 Task: Look for space in Southglenn, United States from 10th July, 2023 to 15th July, 2023 for 7 adults in price range Rs.10000 to Rs.15000. Place can be entire place or shared room with 4 bedrooms having 7 beds and 4 bathrooms. Property type can be house, flat, guest house. Amenities needed are: wifi, TV, free parkinig on premises, gym, breakfast. Booking option can be shelf check-in. Required host language is English.
Action: Mouse moved to (396, 104)
Screenshot: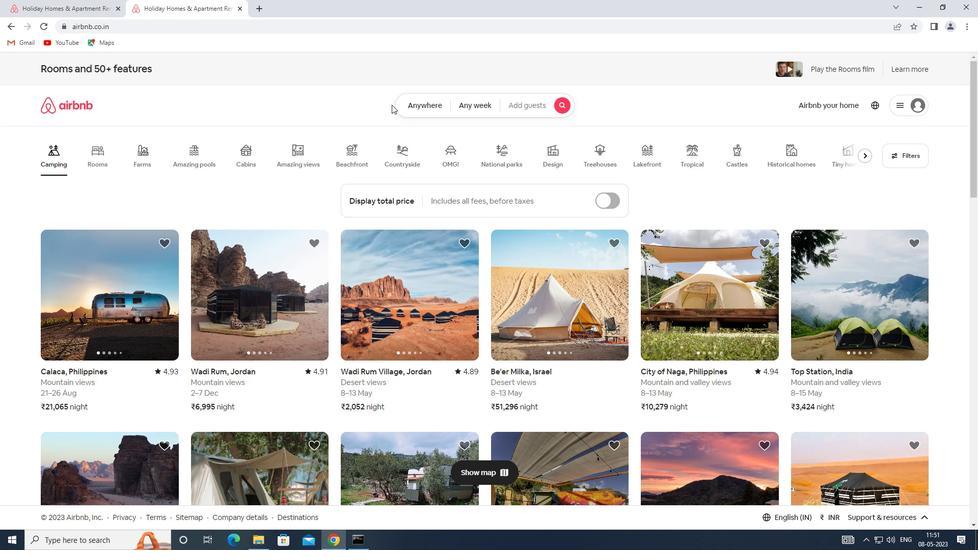 
Action: Mouse pressed left at (396, 104)
Screenshot: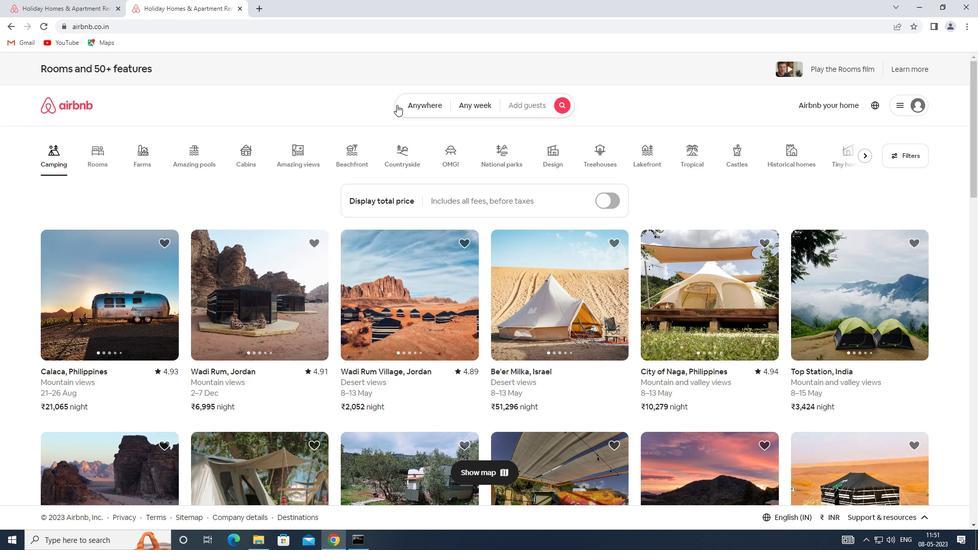 
Action: Mouse moved to (340, 141)
Screenshot: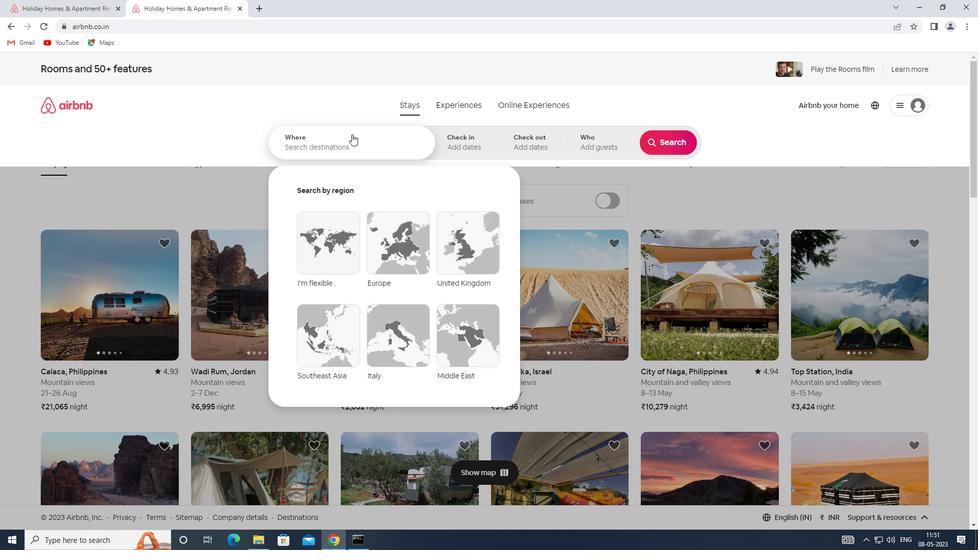 
Action: Mouse pressed left at (340, 141)
Screenshot: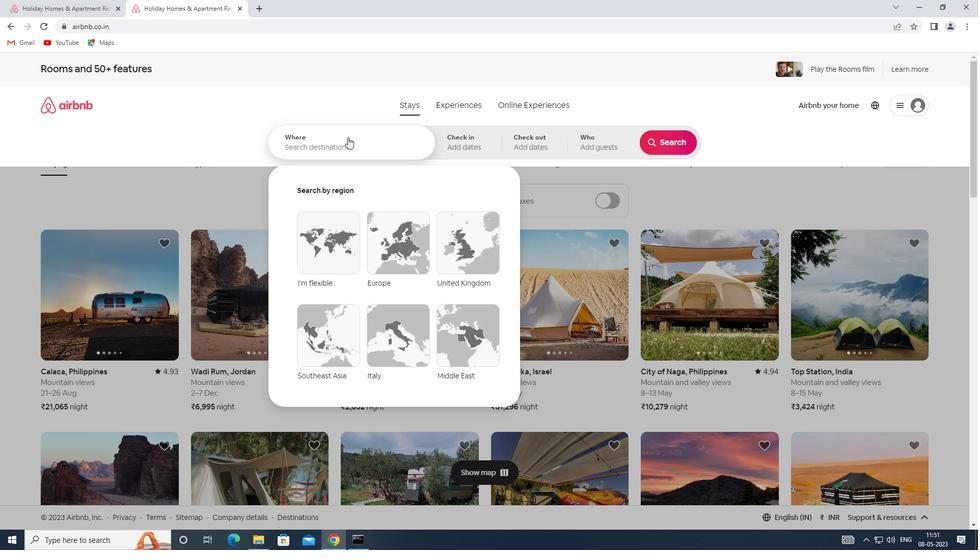 
Action: Key pressed <Key.shift>SPACE<Key.space>IN<Key.space><Key.shift>SOUTHGLENN,<Key.shift>UNITED<Key.space><Key.shift>STATES
Screenshot: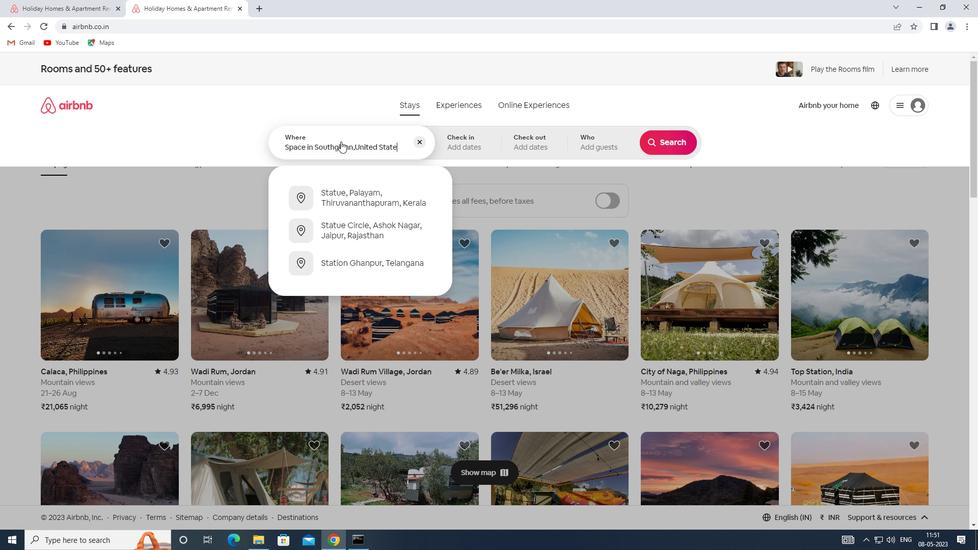 
Action: Mouse moved to (473, 138)
Screenshot: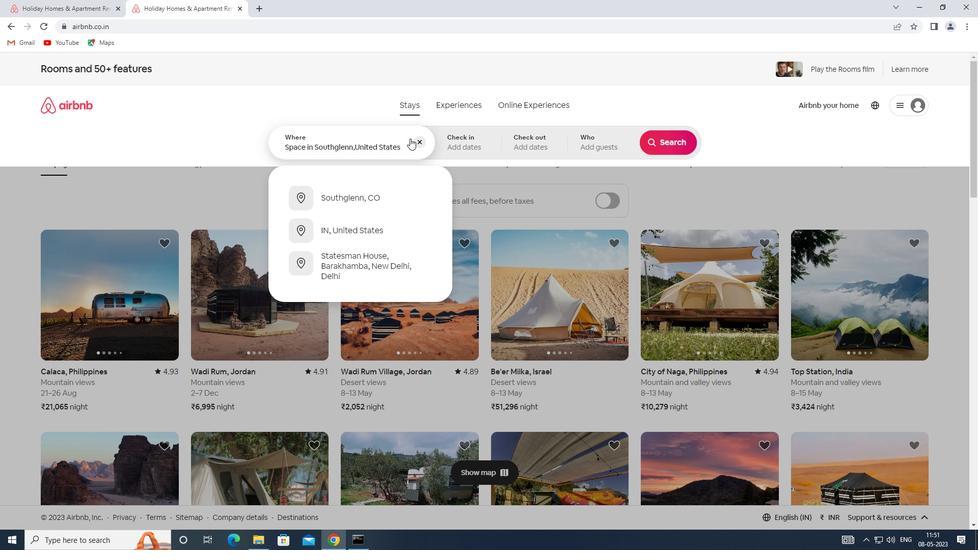 
Action: Mouse pressed left at (473, 138)
Screenshot: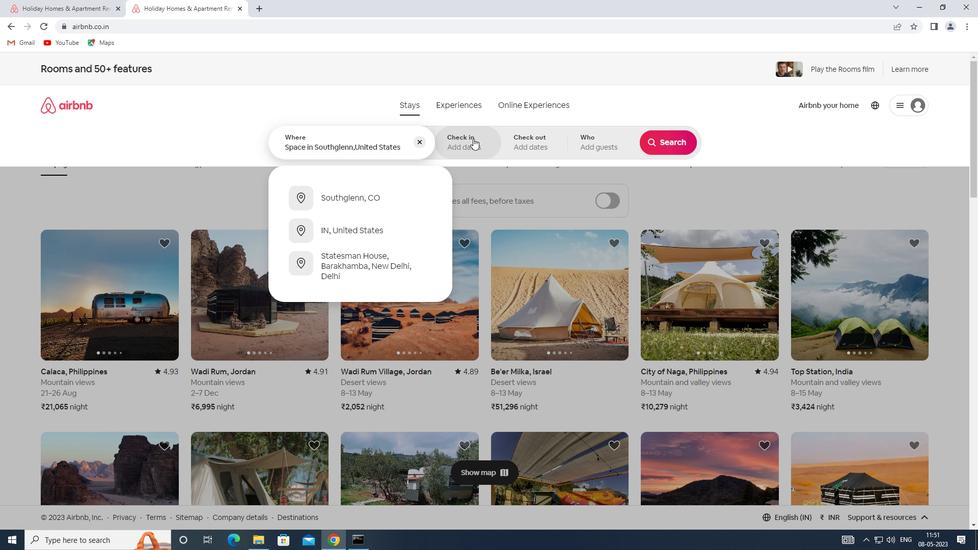 
Action: Mouse moved to (672, 223)
Screenshot: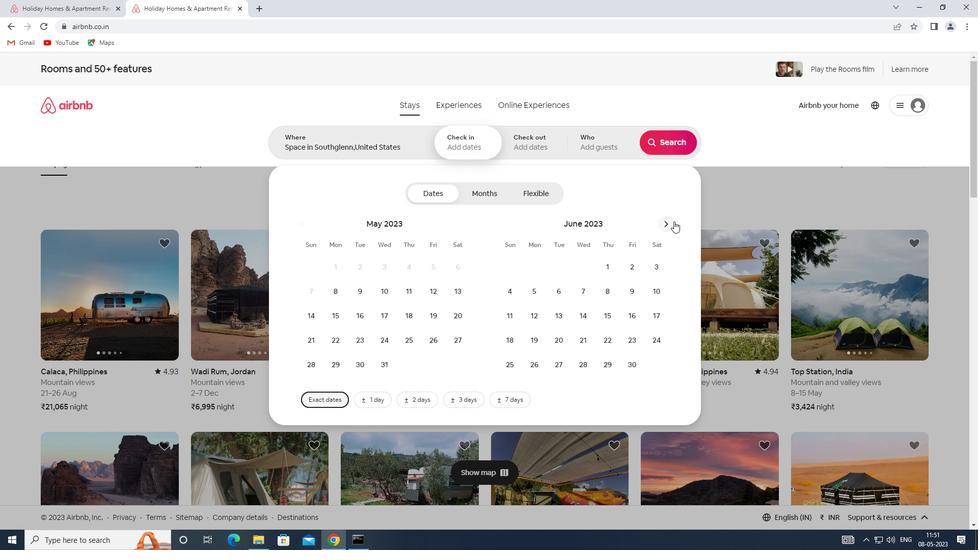 
Action: Mouse pressed left at (672, 223)
Screenshot: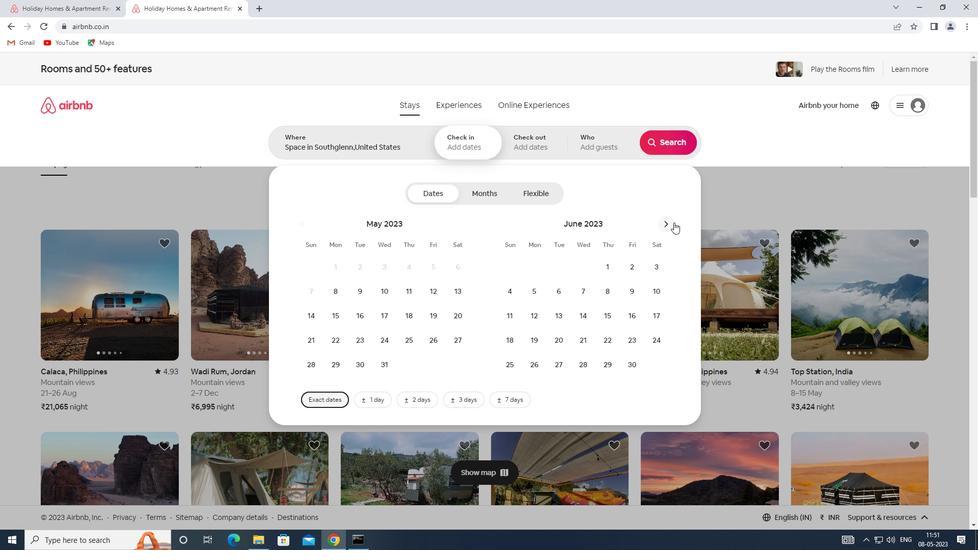 
Action: Mouse moved to (525, 315)
Screenshot: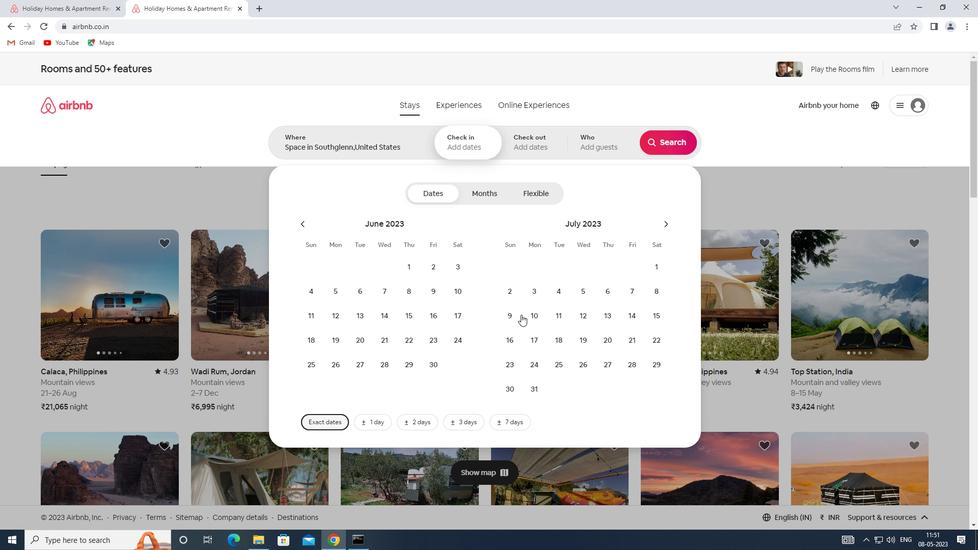 
Action: Mouse pressed left at (525, 315)
Screenshot: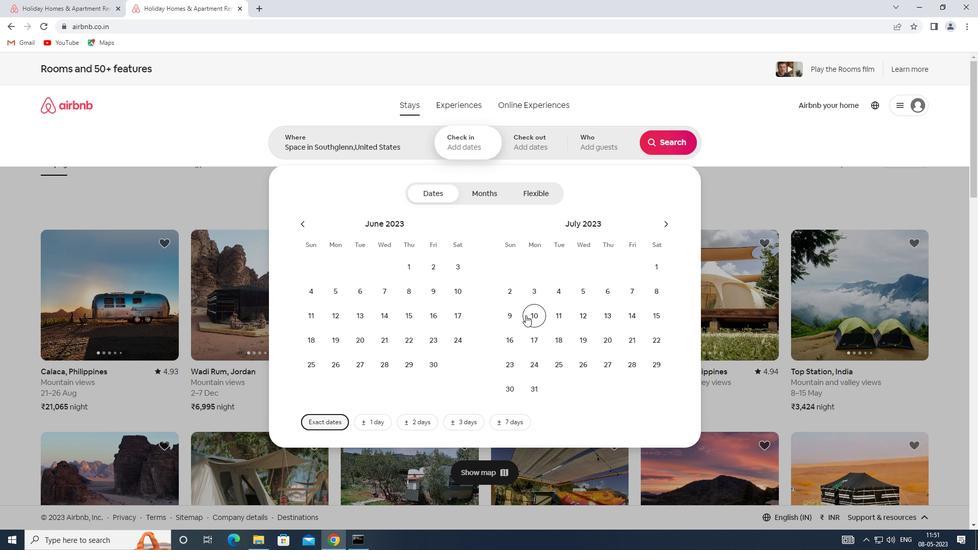 
Action: Mouse moved to (654, 323)
Screenshot: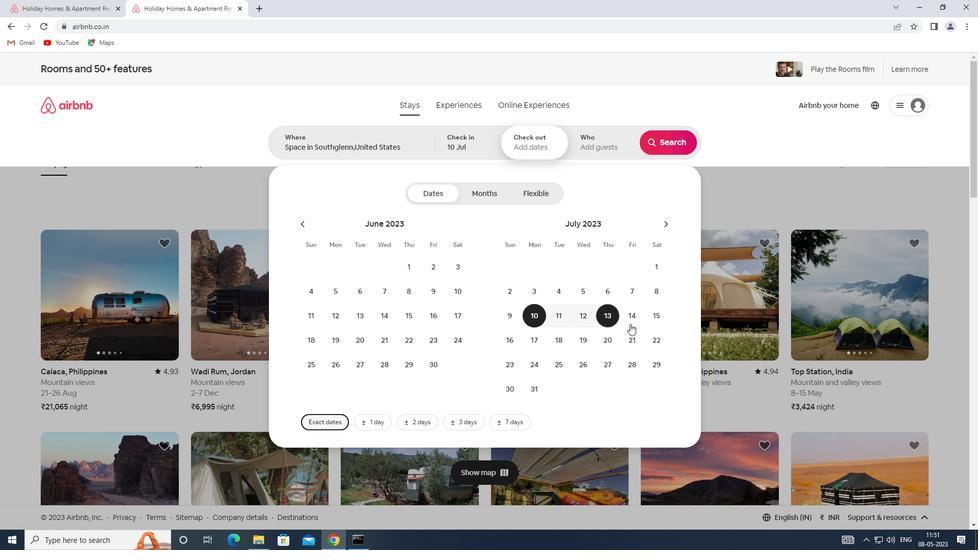 
Action: Mouse pressed left at (654, 323)
Screenshot: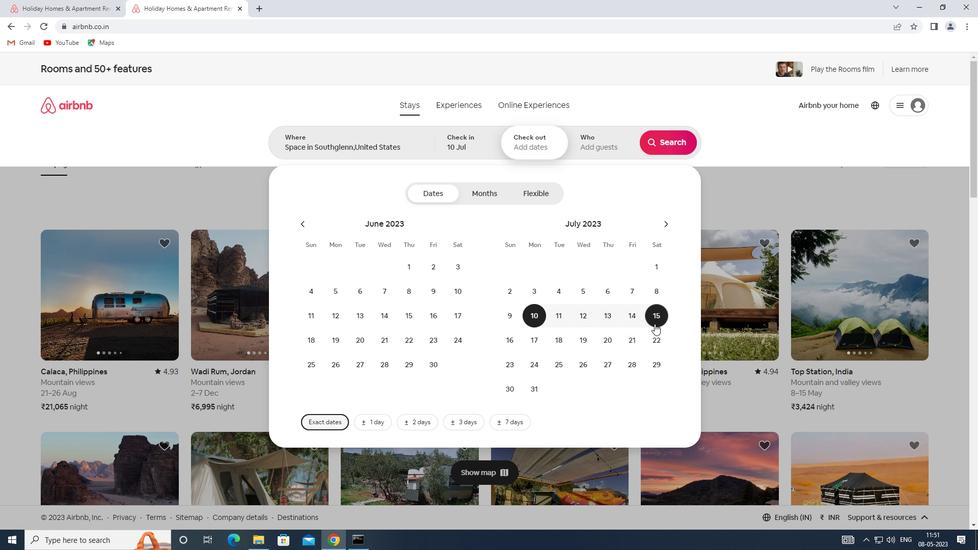 
Action: Mouse moved to (602, 148)
Screenshot: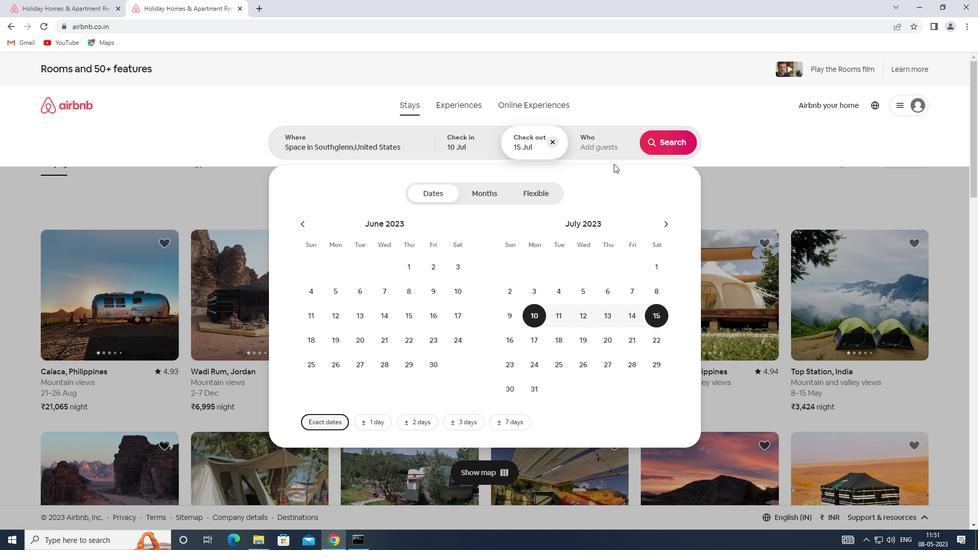 
Action: Mouse pressed left at (602, 148)
Screenshot: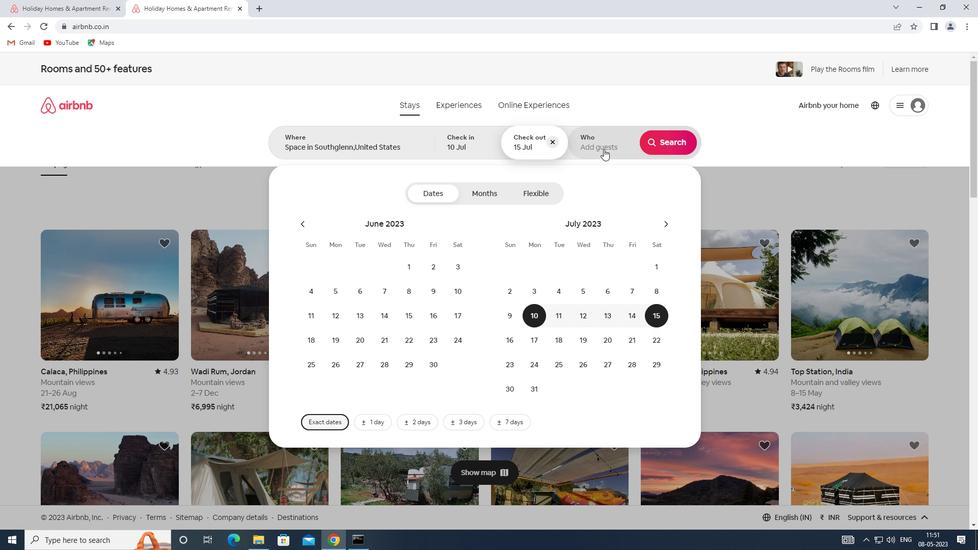 
Action: Mouse moved to (671, 200)
Screenshot: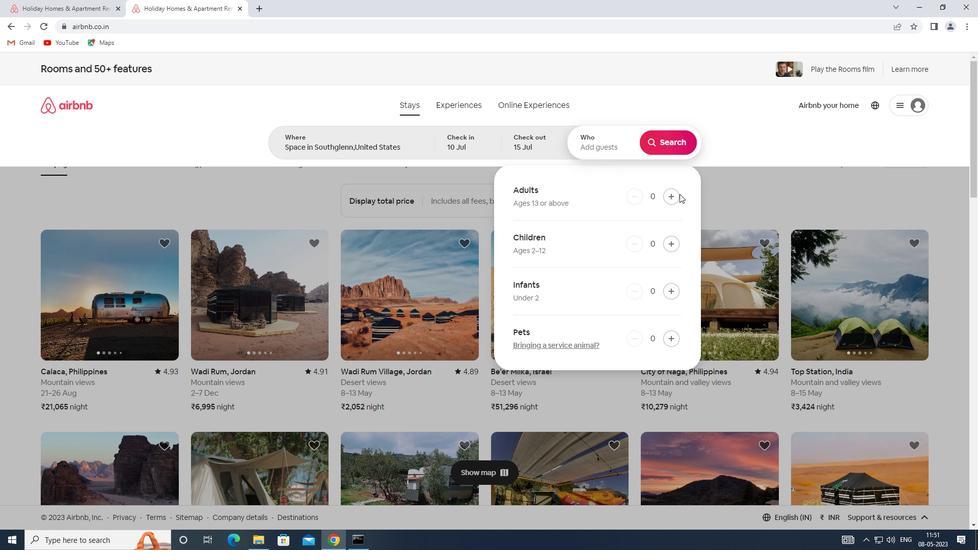 
Action: Mouse pressed left at (671, 200)
Screenshot: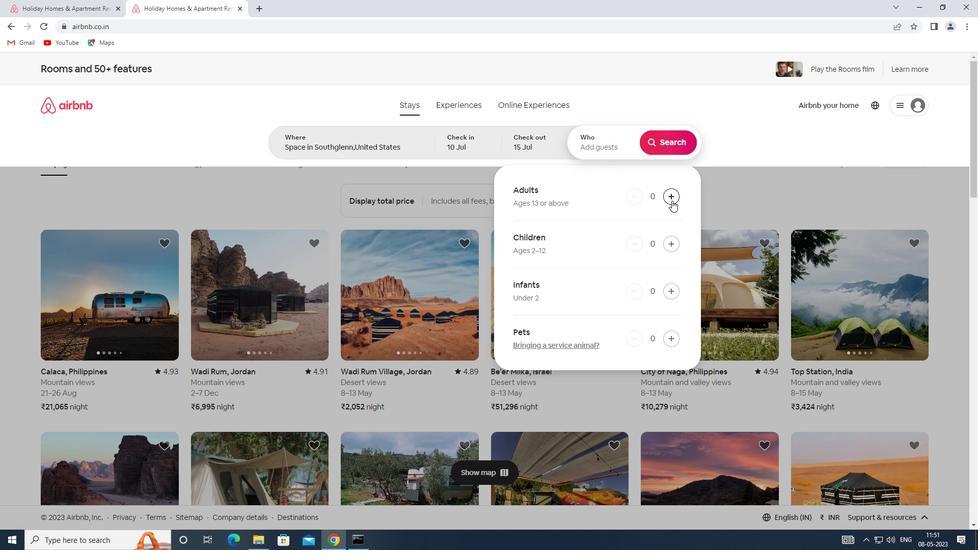 
Action: Mouse pressed left at (671, 200)
Screenshot: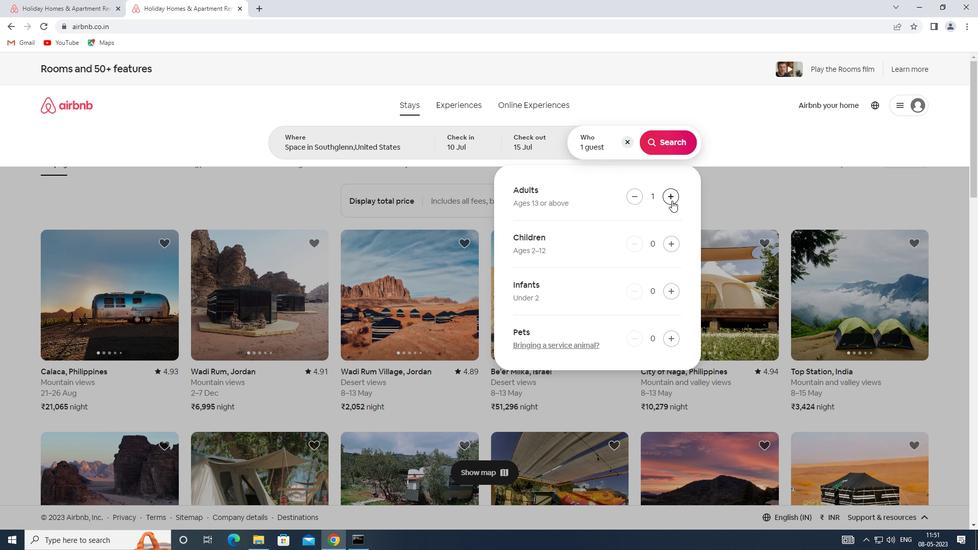 
Action: Mouse pressed left at (671, 200)
Screenshot: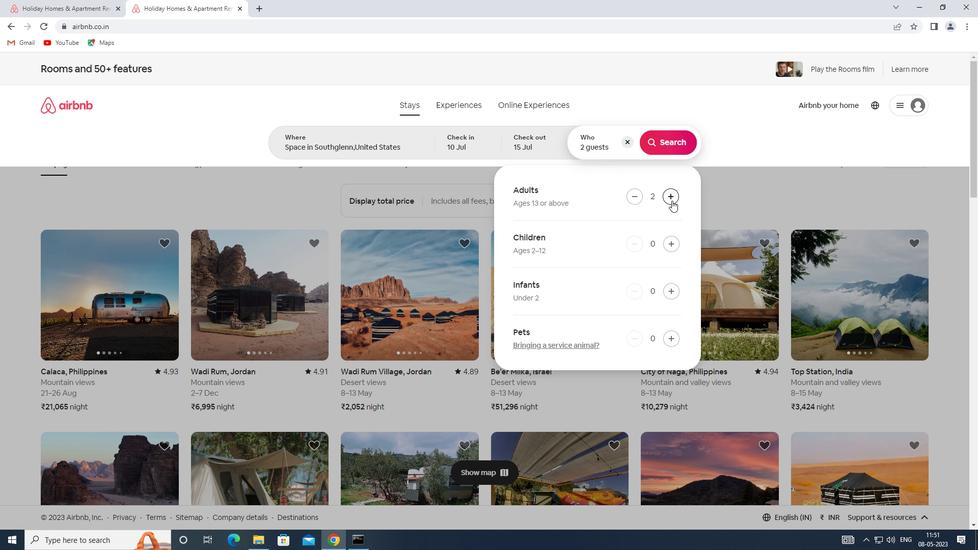 
Action: Mouse pressed left at (671, 200)
Screenshot: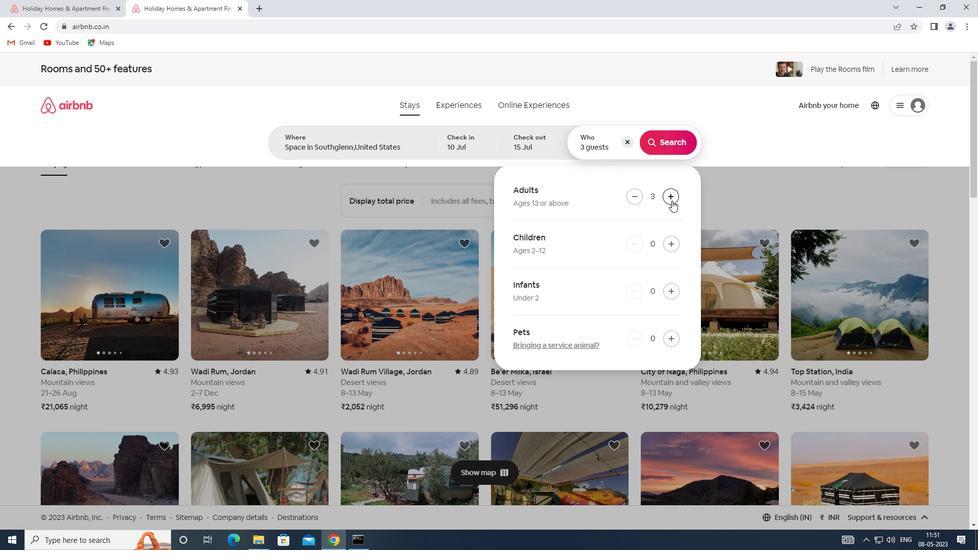 
Action: Mouse pressed left at (671, 200)
Screenshot: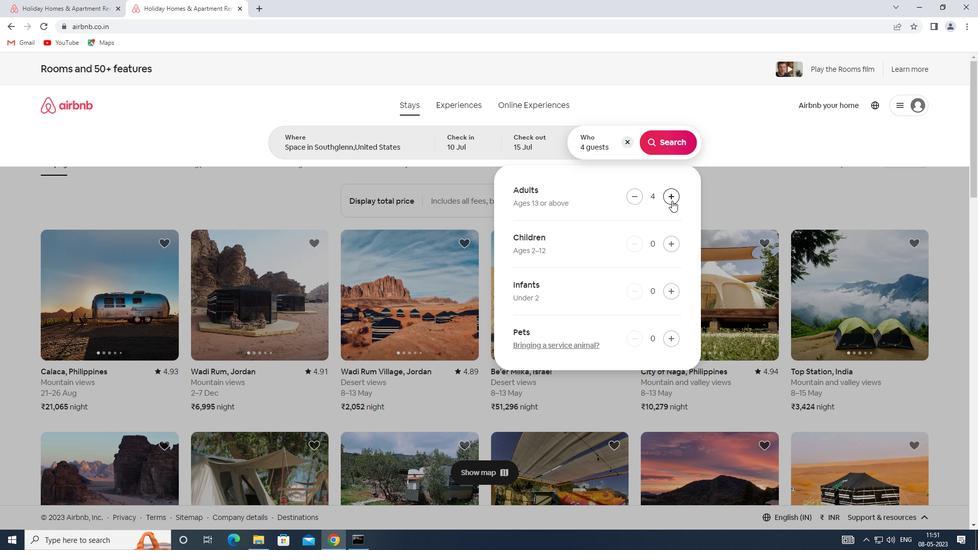 
Action: Mouse pressed left at (671, 200)
Screenshot: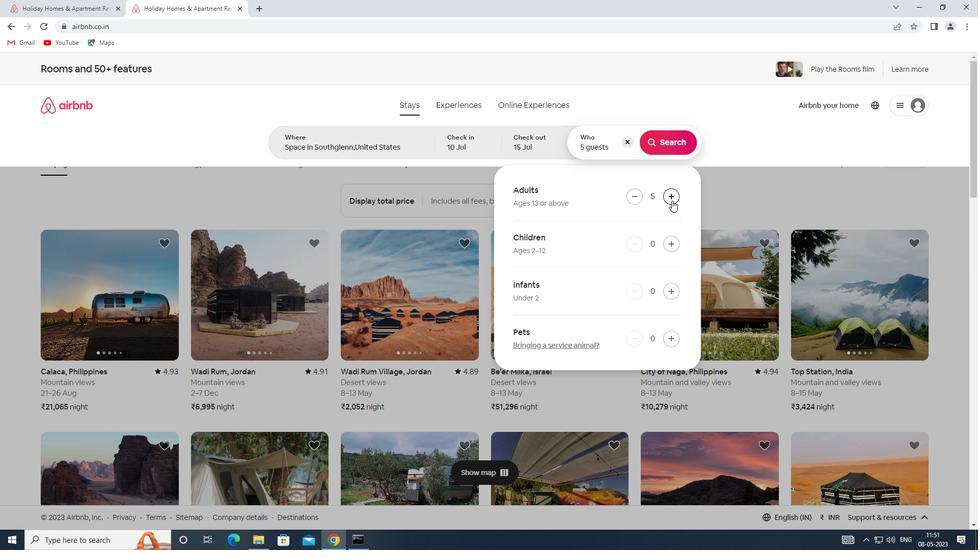 
Action: Mouse pressed left at (671, 200)
Screenshot: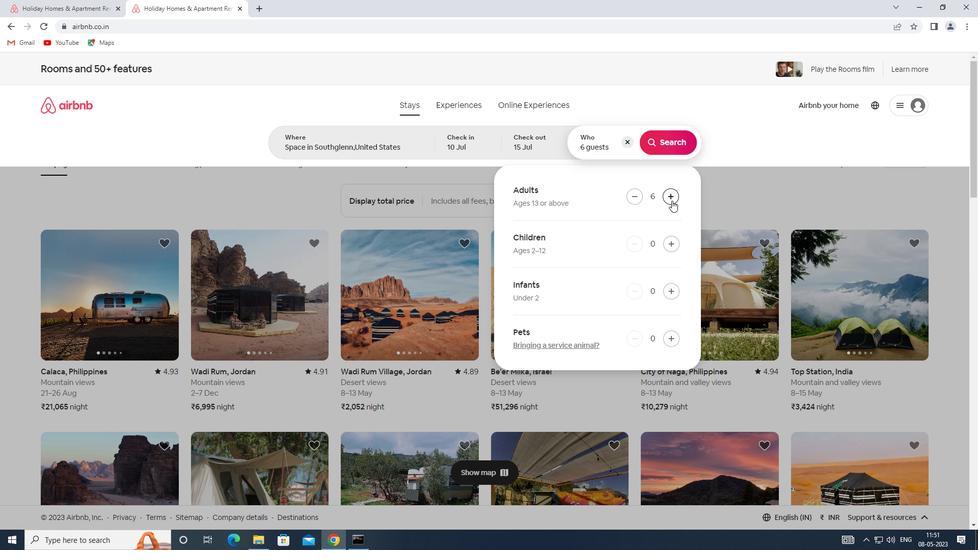 
Action: Mouse moved to (667, 149)
Screenshot: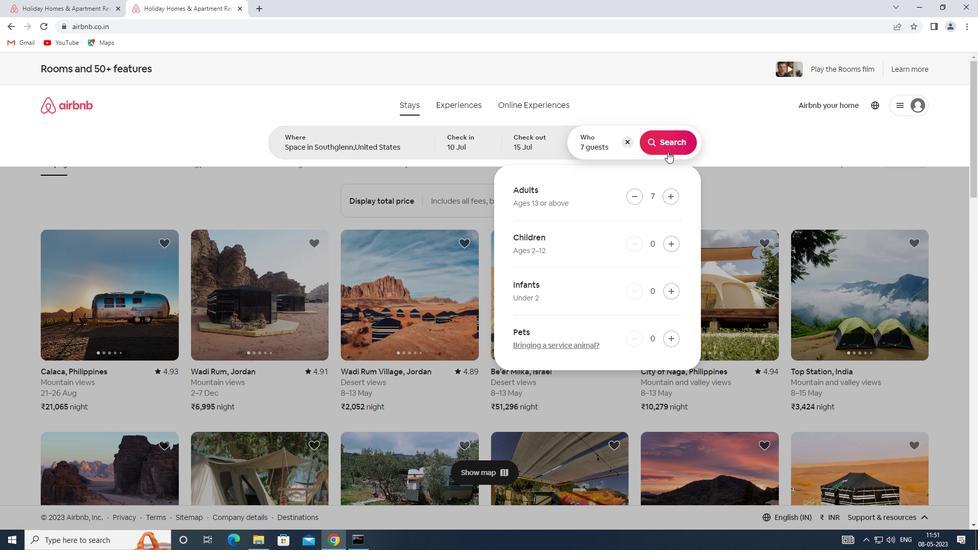 
Action: Mouse pressed left at (667, 149)
Screenshot: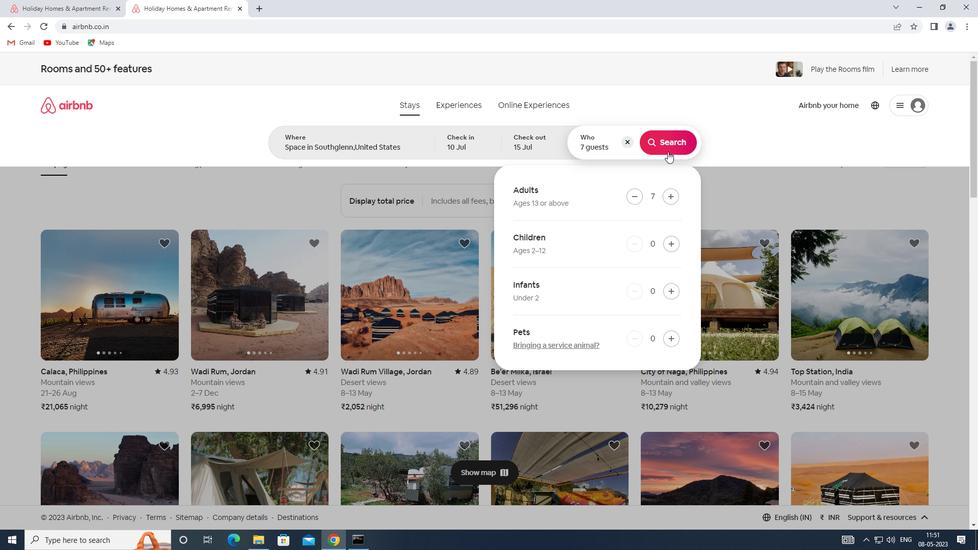 
Action: Mouse moved to (927, 113)
Screenshot: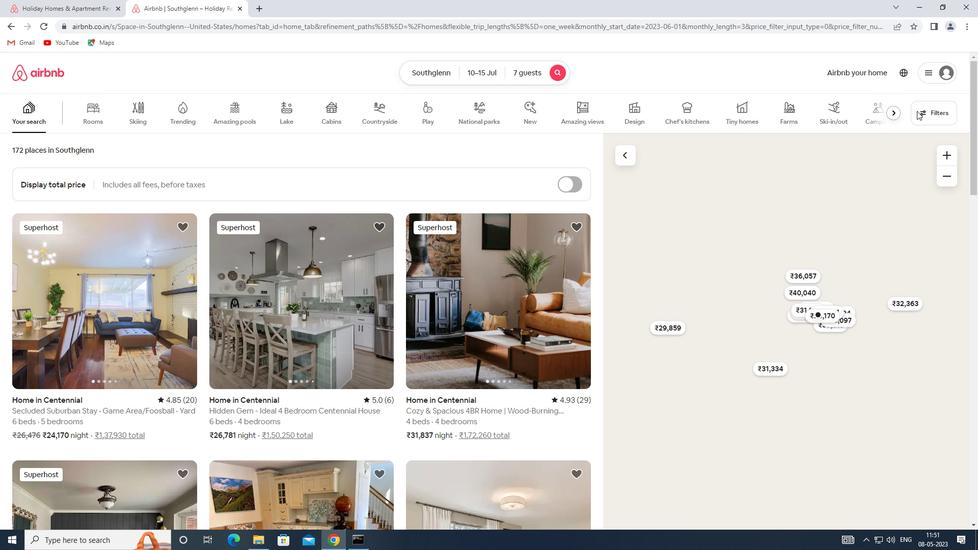 
Action: Mouse pressed left at (927, 113)
Screenshot: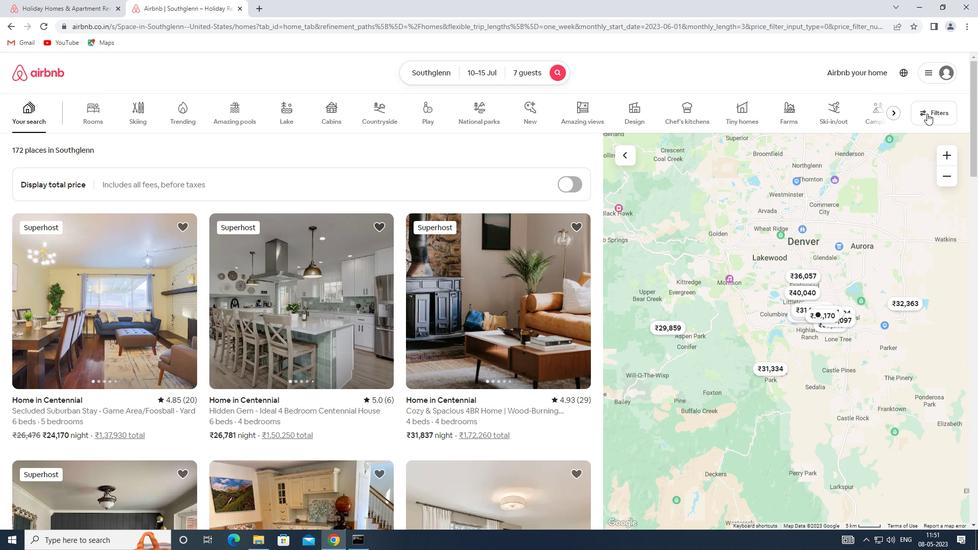 
Action: Mouse moved to (356, 364)
Screenshot: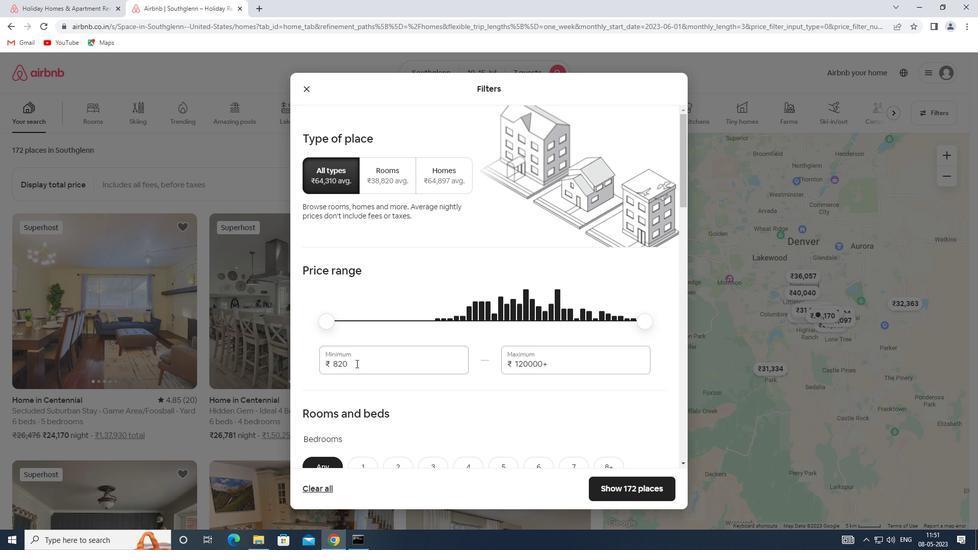 
Action: Mouse pressed left at (356, 364)
Screenshot: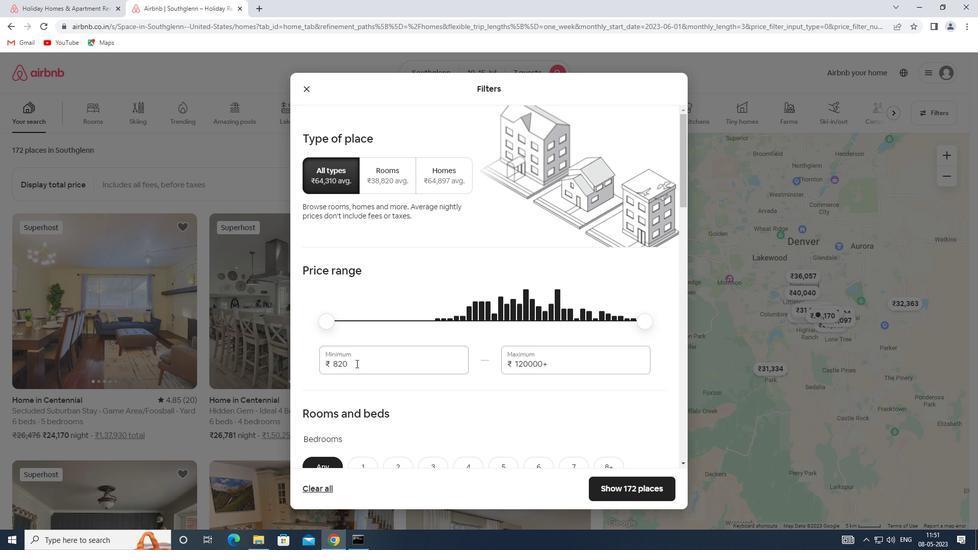 
Action: Mouse moved to (318, 364)
Screenshot: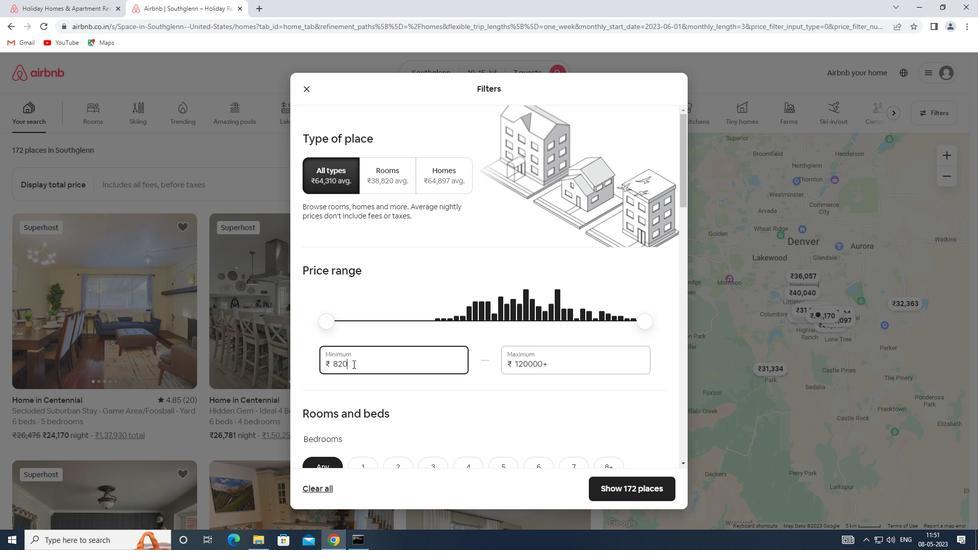
Action: Key pressed 10000
Screenshot: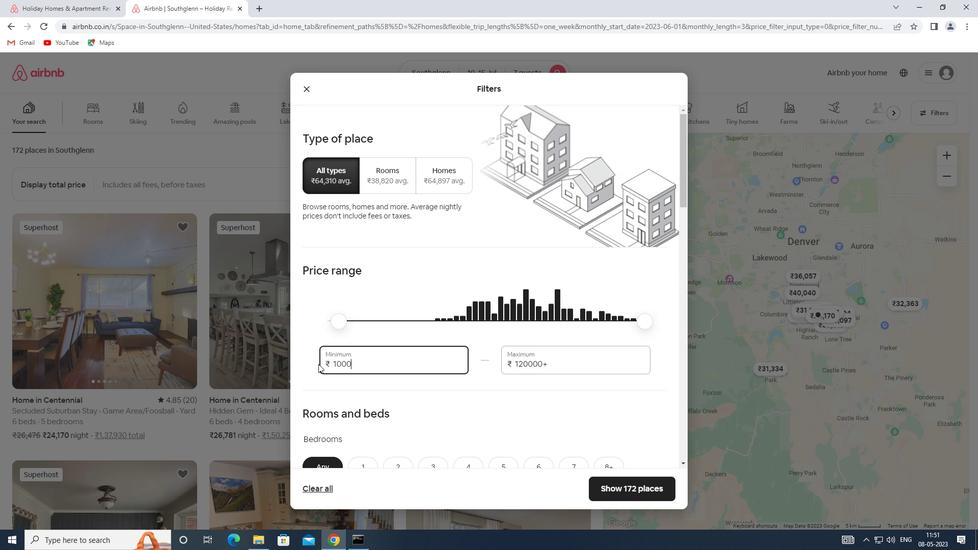 
Action: Mouse moved to (552, 363)
Screenshot: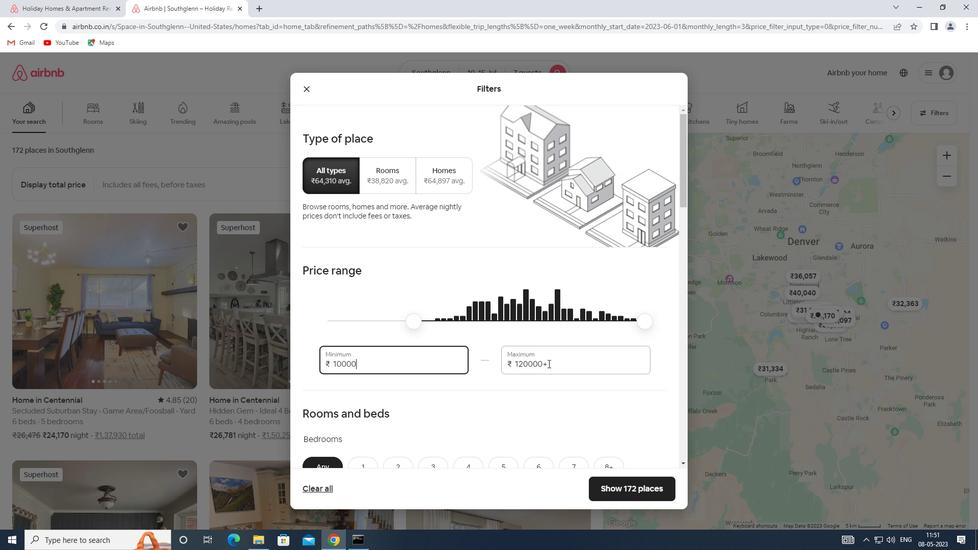 
Action: Mouse pressed left at (552, 363)
Screenshot: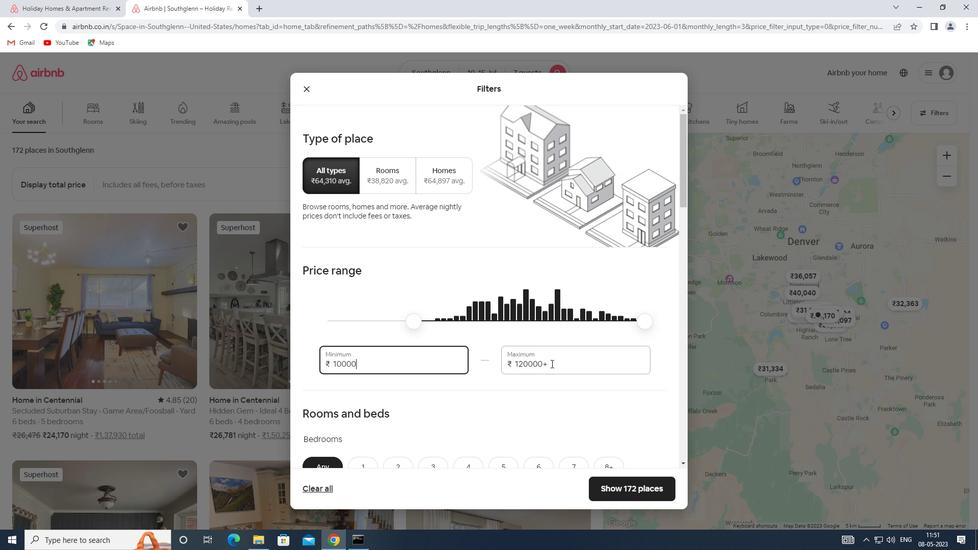 
Action: Mouse moved to (492, 363)
Screenshot: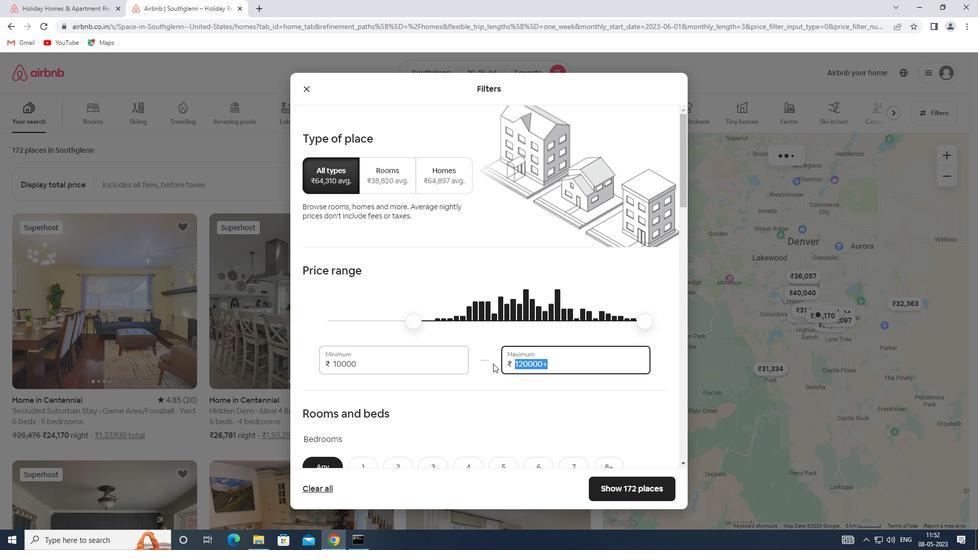 
Action: Key pressed 15000
Screenshot: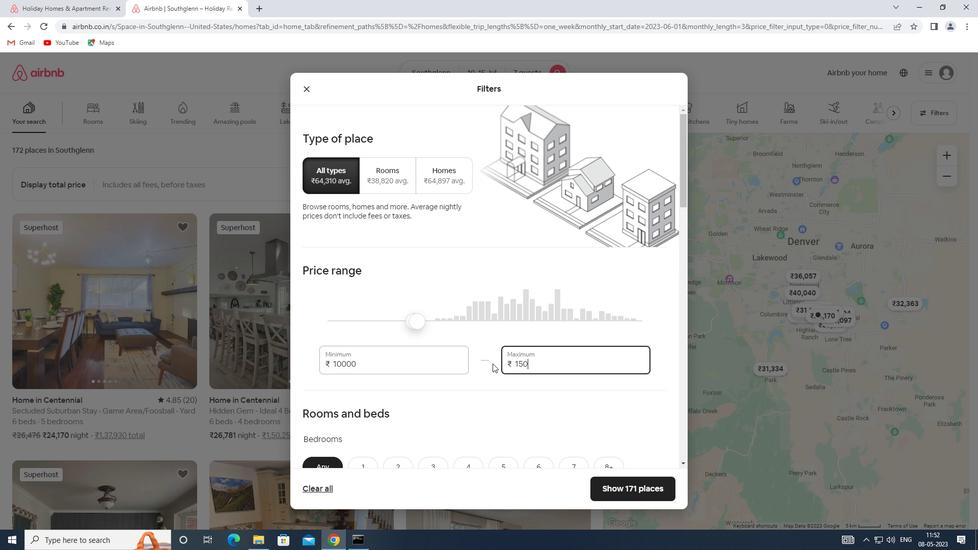 
Action: Mouse scrolled (492, 363) with delta (0, 0)
Screenshot: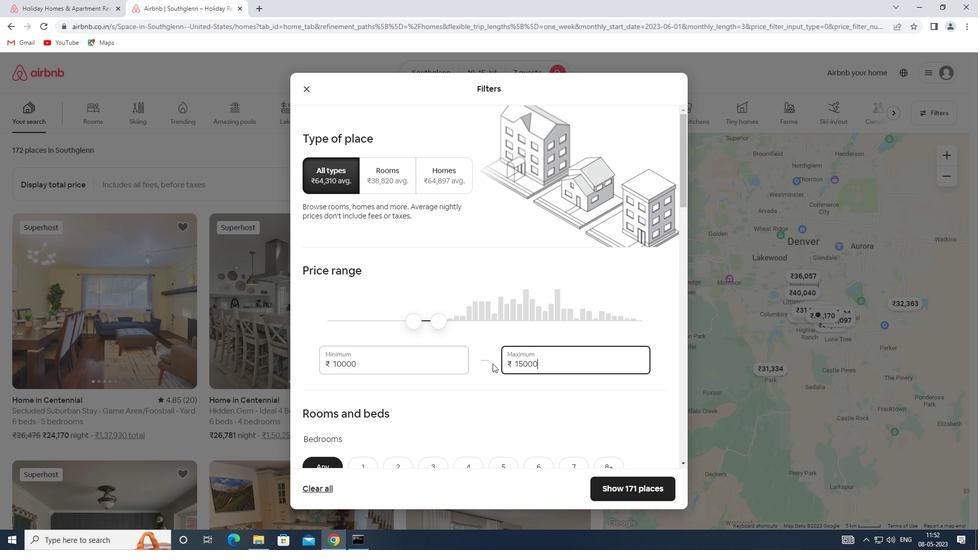 
Action: Mouse scrolled (492, 363) with delta (0, 0)
Screenshot: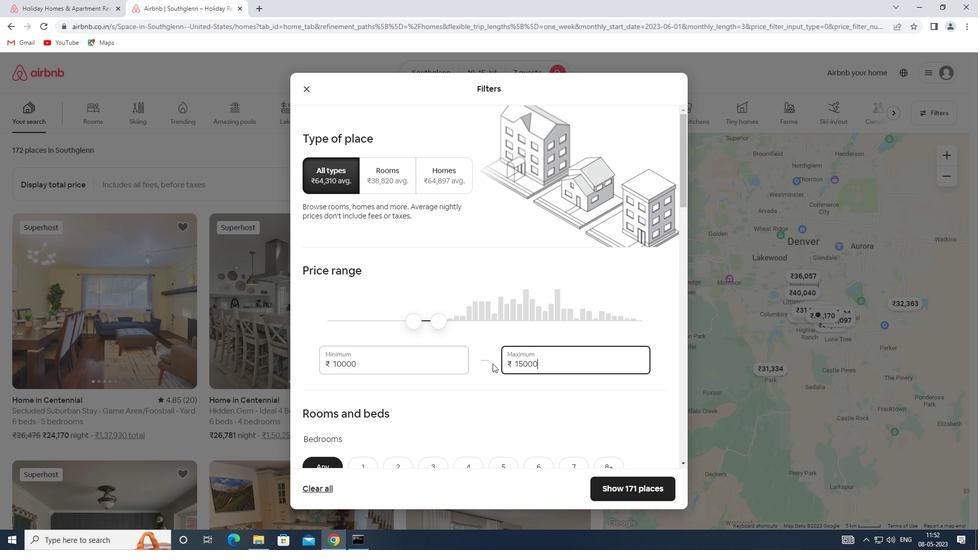 
Action: Mouse moved to (491, 363)
Screenshot: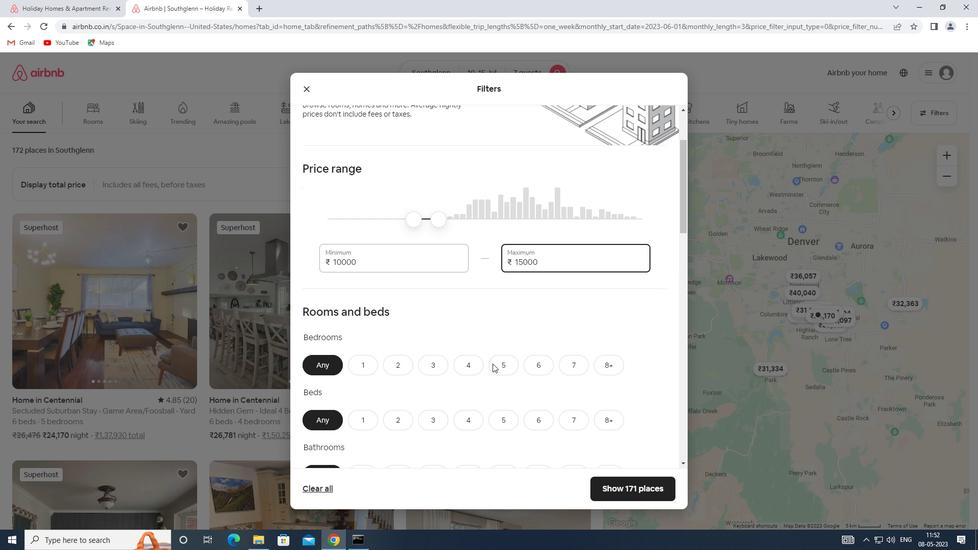
Action: Mouse scrolled (491, 363) with delta (0, 0)
Screenshot: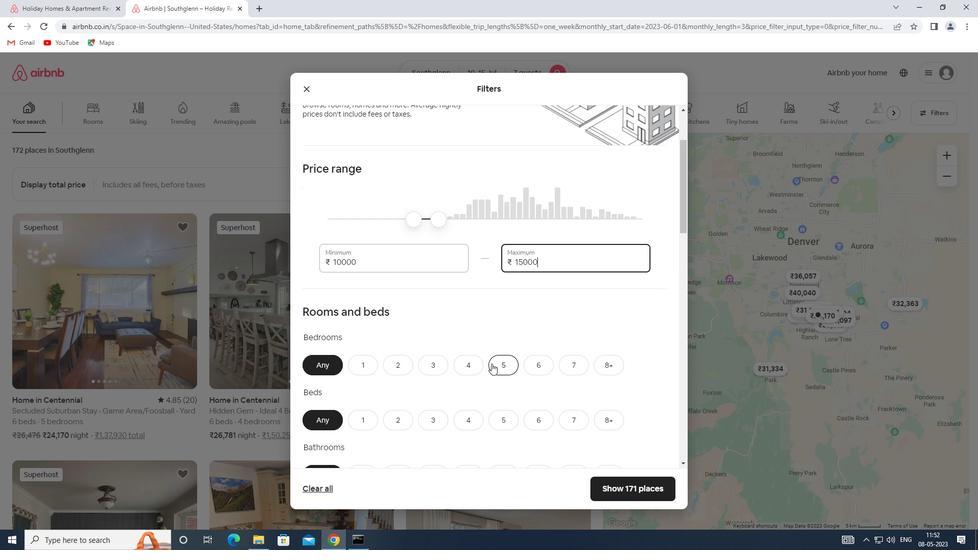 
Action: Mouse scrolled (491, 363) with delta (0, 0)
Screenshot: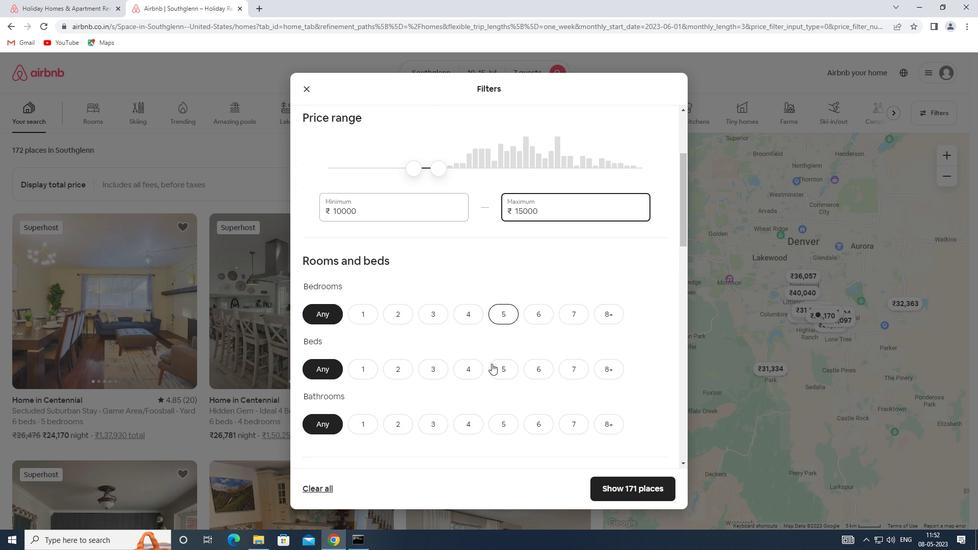 
Action: Mouse moved to (470, 268)
Screenshot: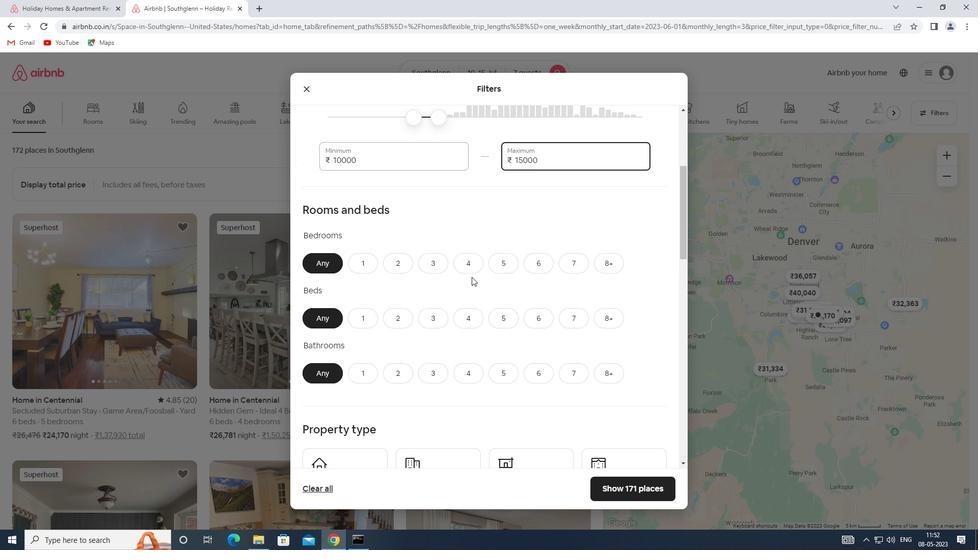 
Action: Mouse pressed left at (470, 268)
Screenshot: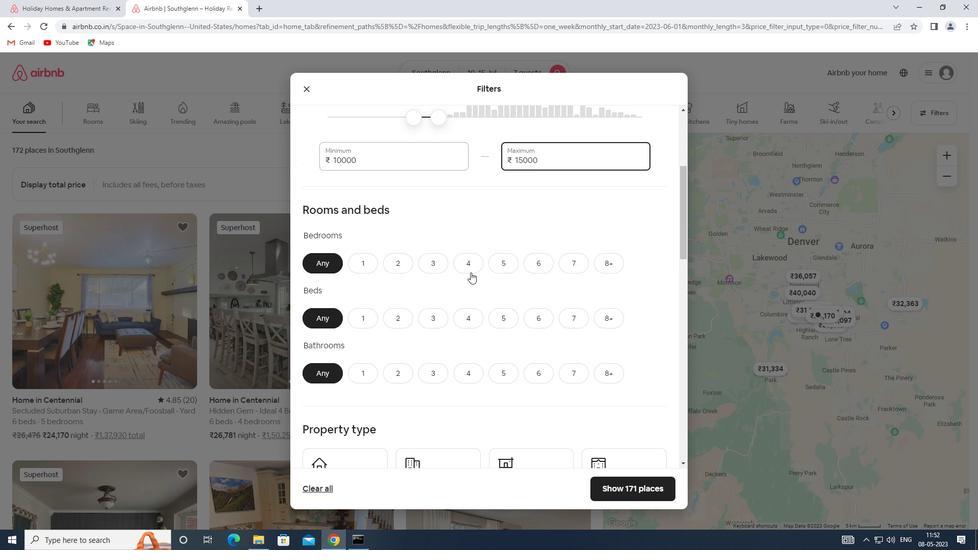 
Action: Mouse moved to (582, 317)
Screenshot: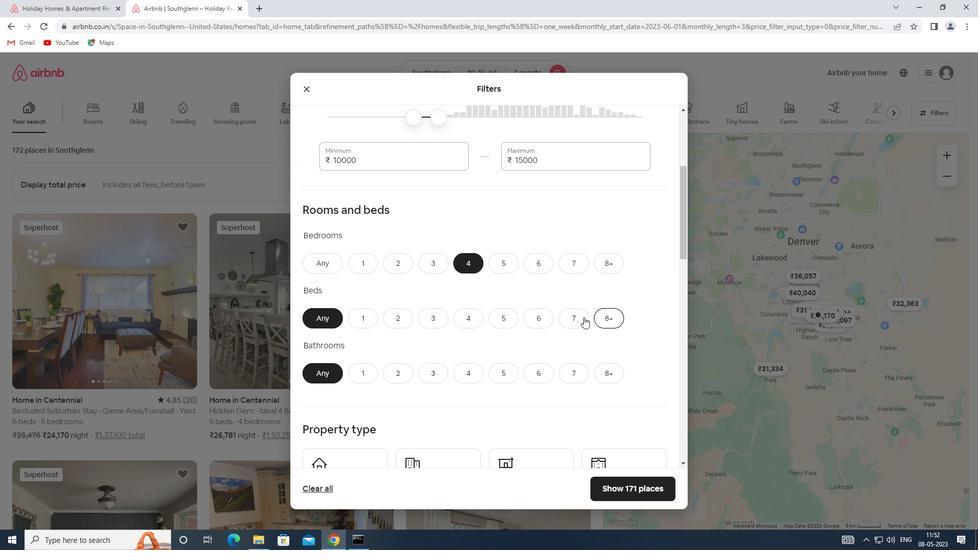 
Action: Mouse pressed left at (582, 317)
Screenshot: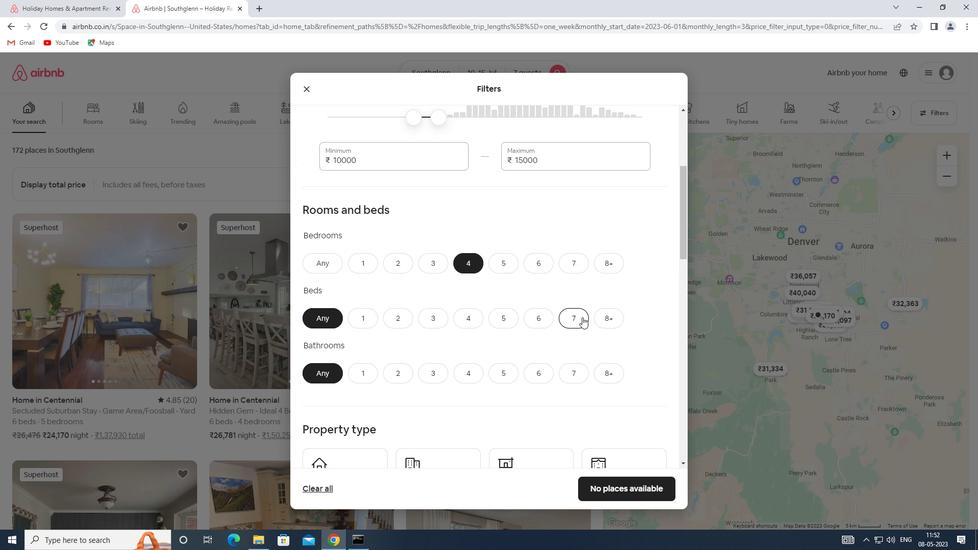 
Action: Mouse moved to (466, 368)
Screenshot: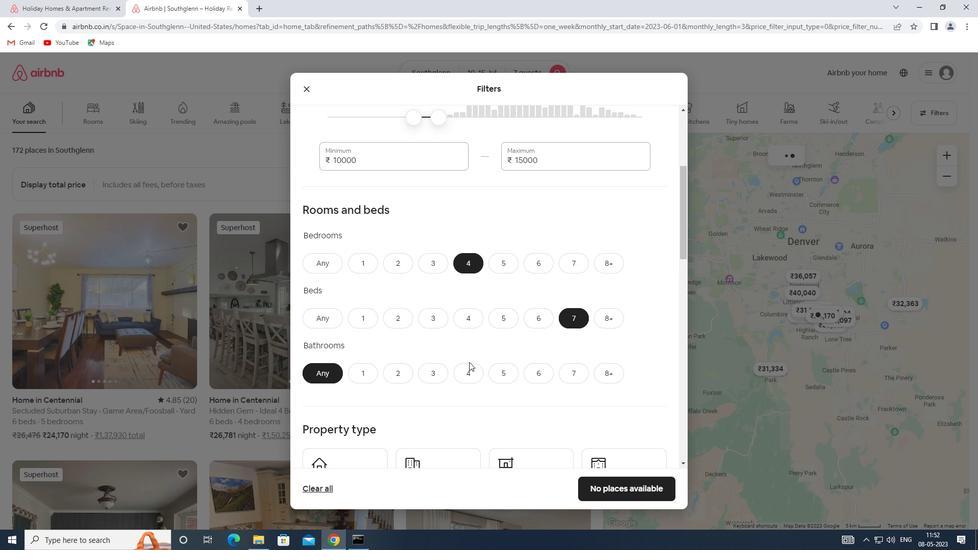 
Action: Mouse pressed left at (466, 368)
Screenshot: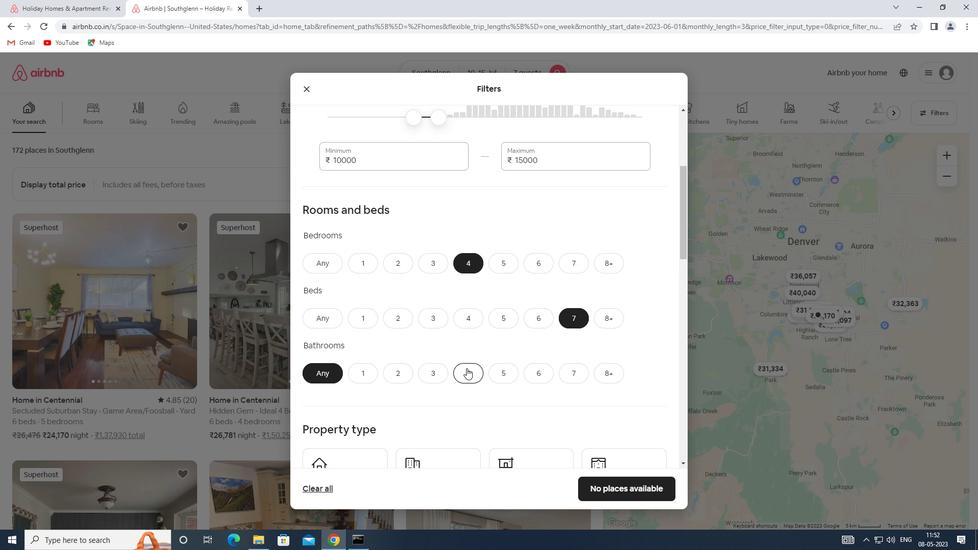 
Action: Mouse moved to (463, 351)
Screenshot: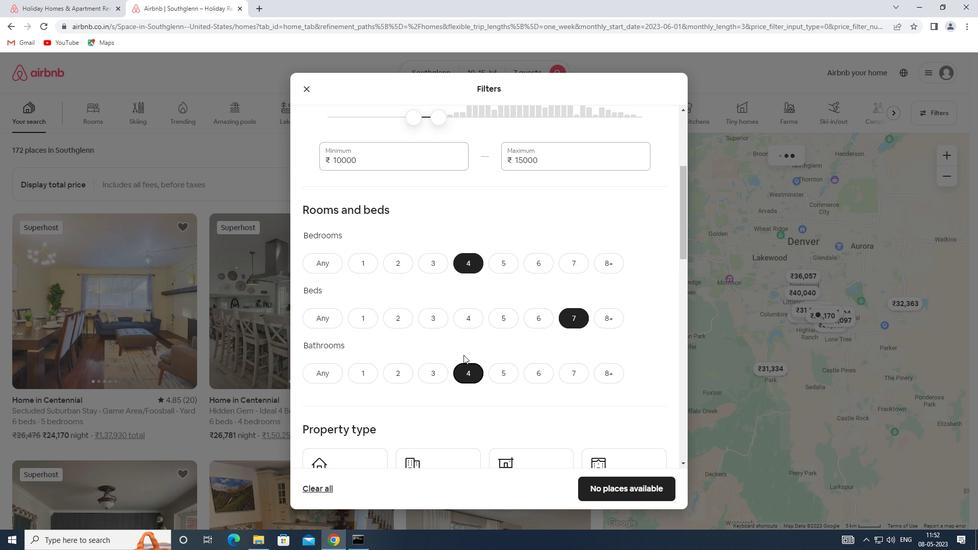 
Action: Mouse scrolled (463, 350) with delta (0, 0)
Screenshot: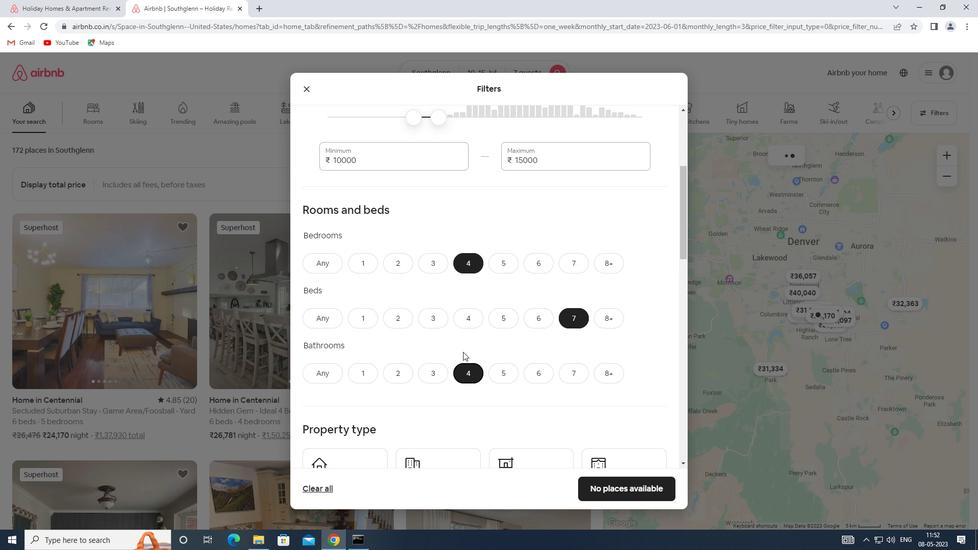 
Action: Mouse scrolled (463, 350) with delta (0, 0)
Screenshot: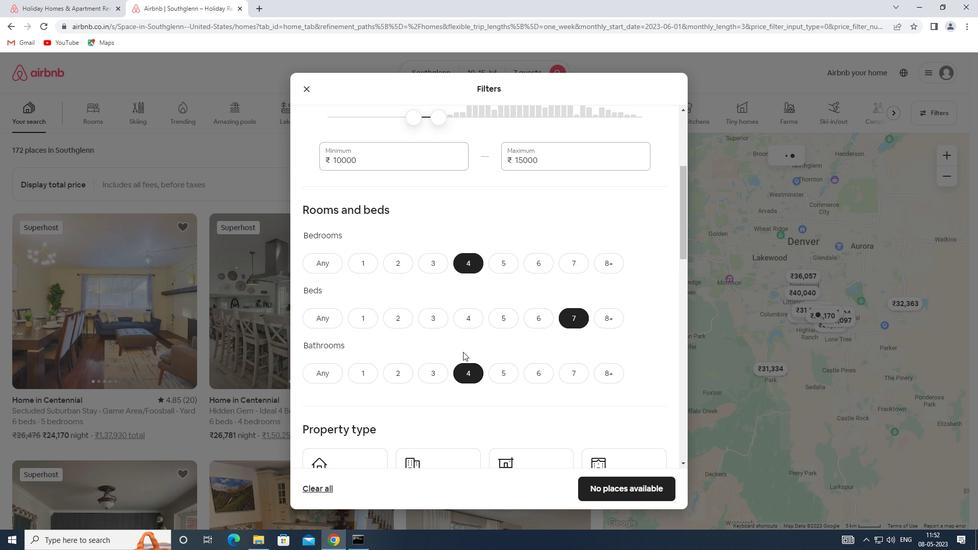 
Action: Mouse moved to (462, 348)
Screenshot: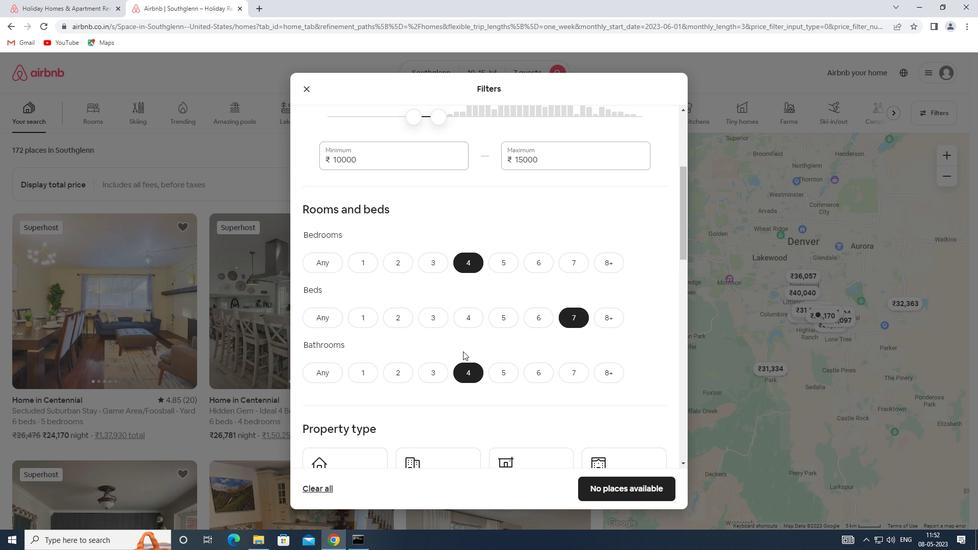 
Action: Mouse scrolled (462, 348) with delta (0, 0)
Screenshot: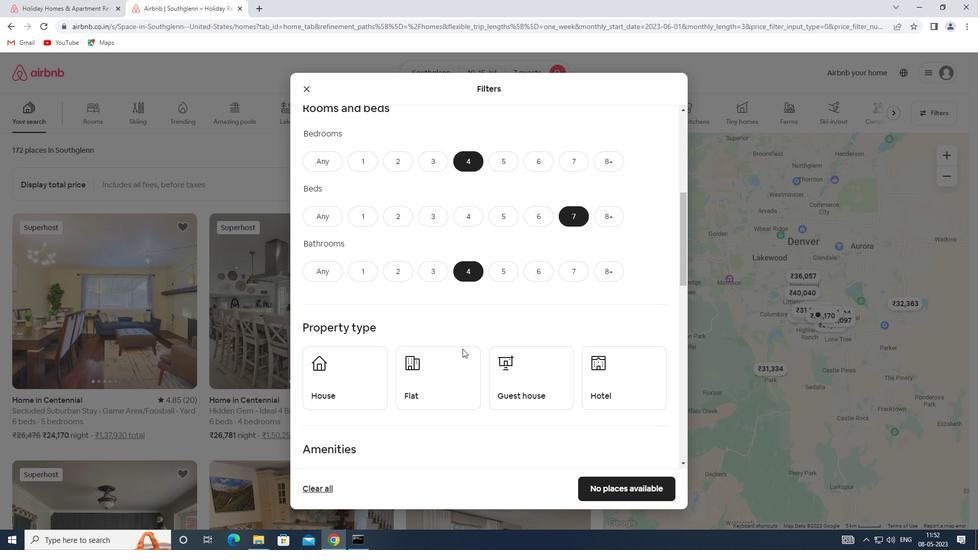 
Action: Mouse moved to (341, 347)
Screenshot: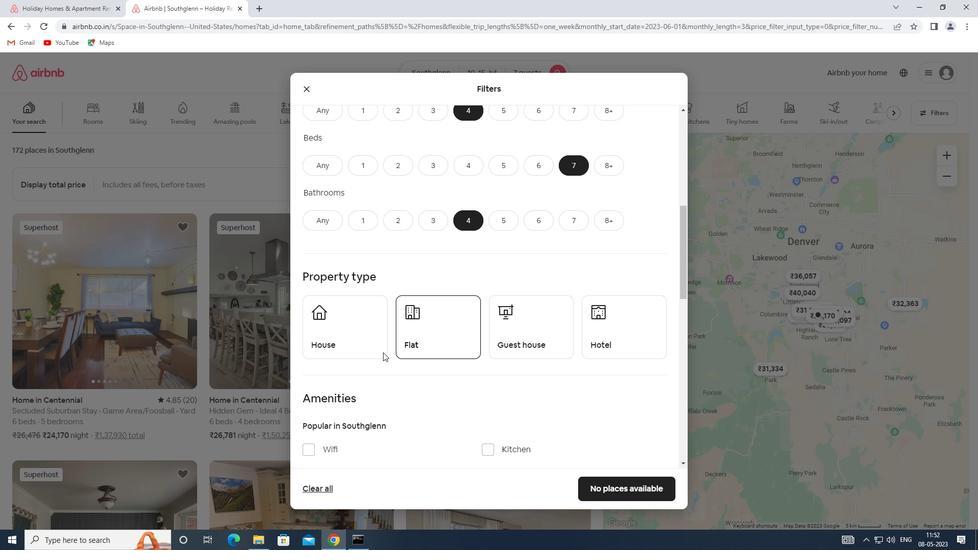 
Action: Mouse pressed left at (341, 347)
Screenshot: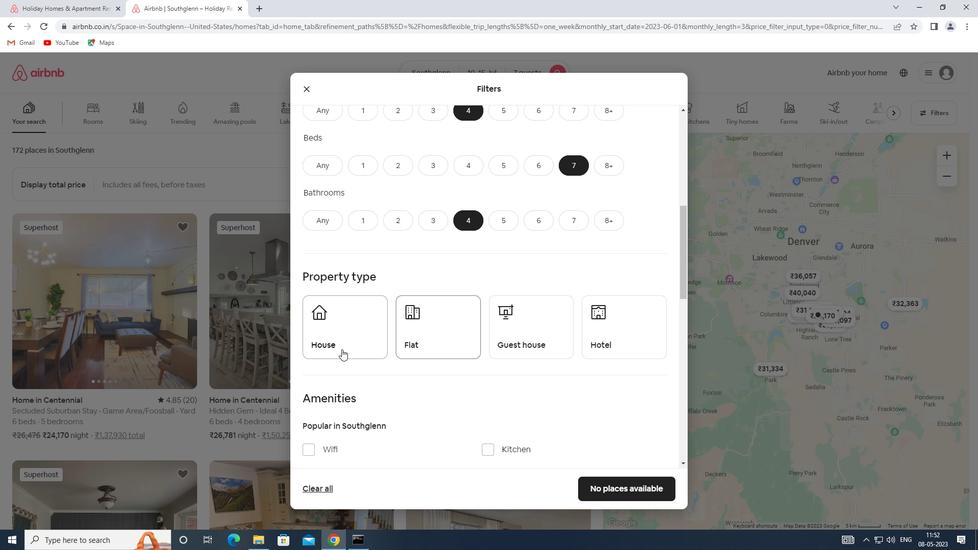 
Action: Mouse moved to (410, 343)
Screenshot: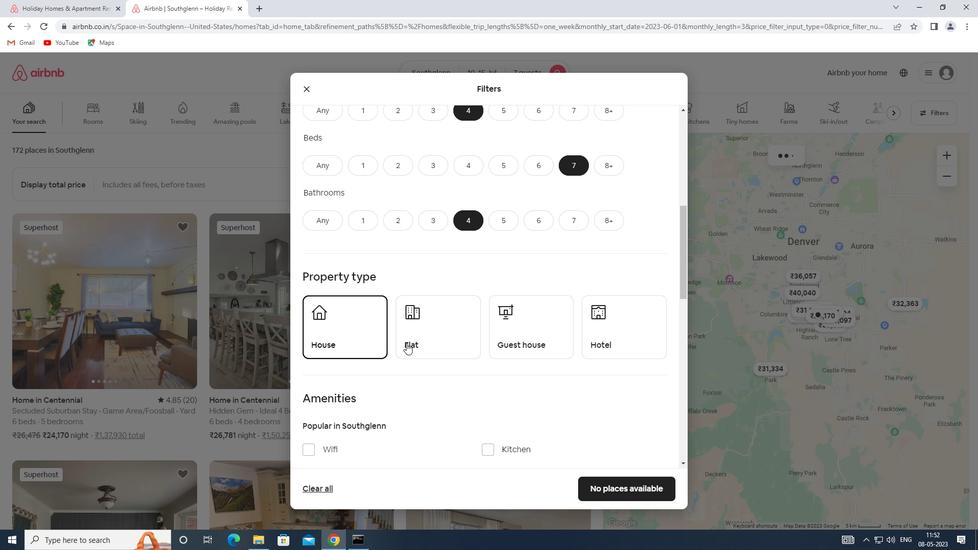 
Action: Mouse pressed left at (410, 343)
Screenshot: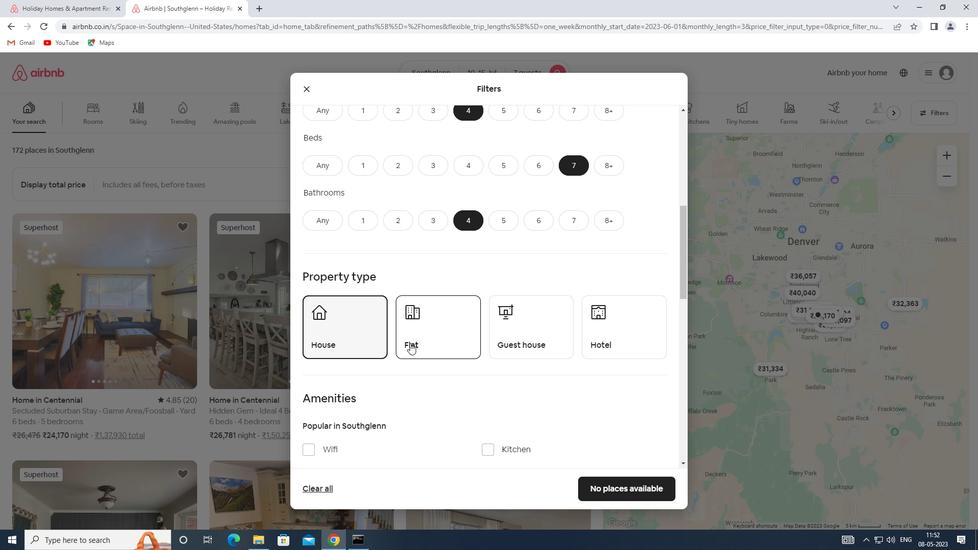 
Action: Mouse moved to (536, 343)
Screenshot: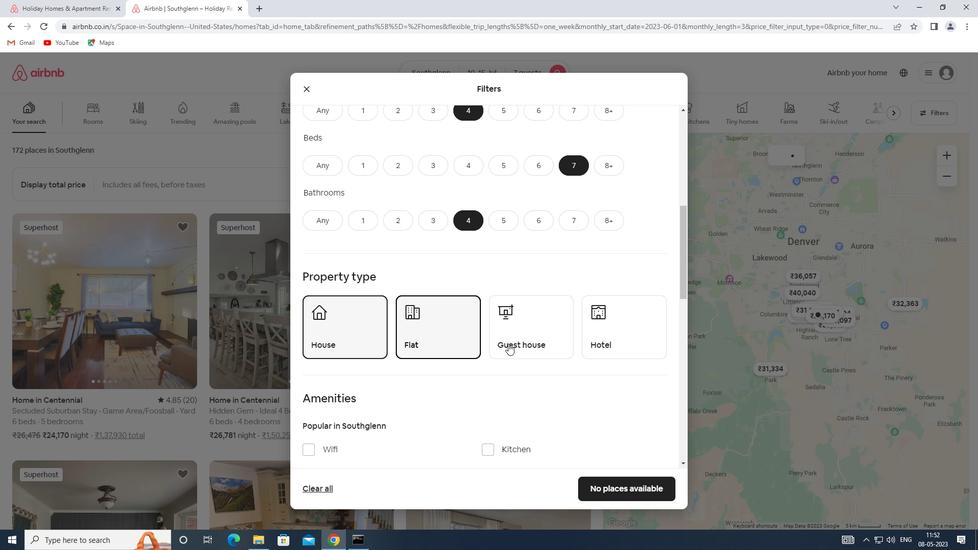 
Action: Mouse pressed left at (536, 343)
Screenshot: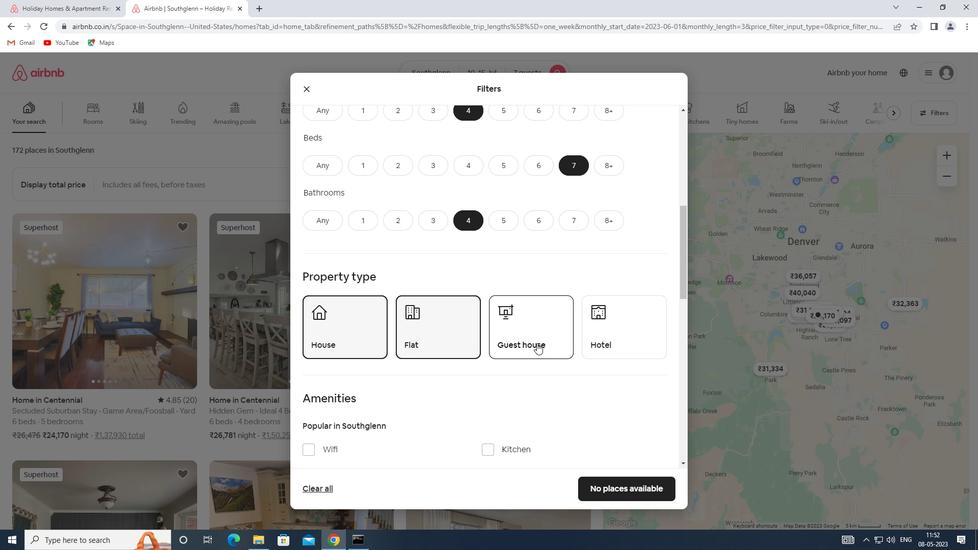 
Action: Mouse moved to (452, 335)
Screenshot: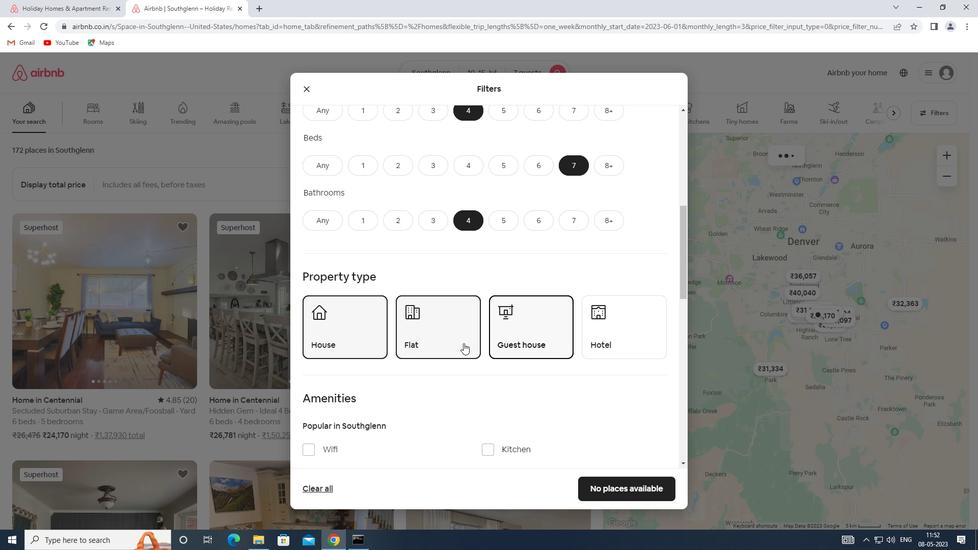
Action: Mouse scrolled (452, 335) with delta (0, 0)
Screenshot: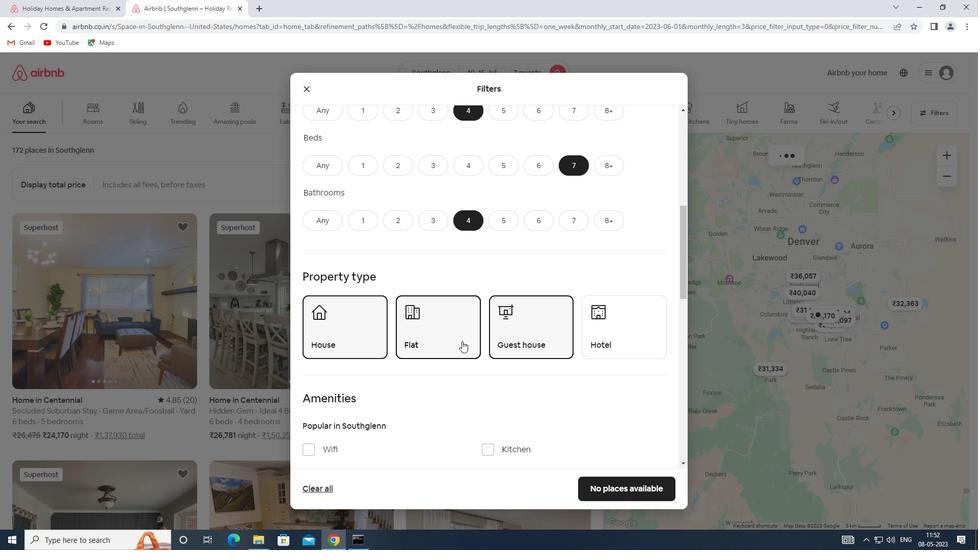 
Action: Mouse scrolled (452, 335) with delta (0, 0)
Screenshot: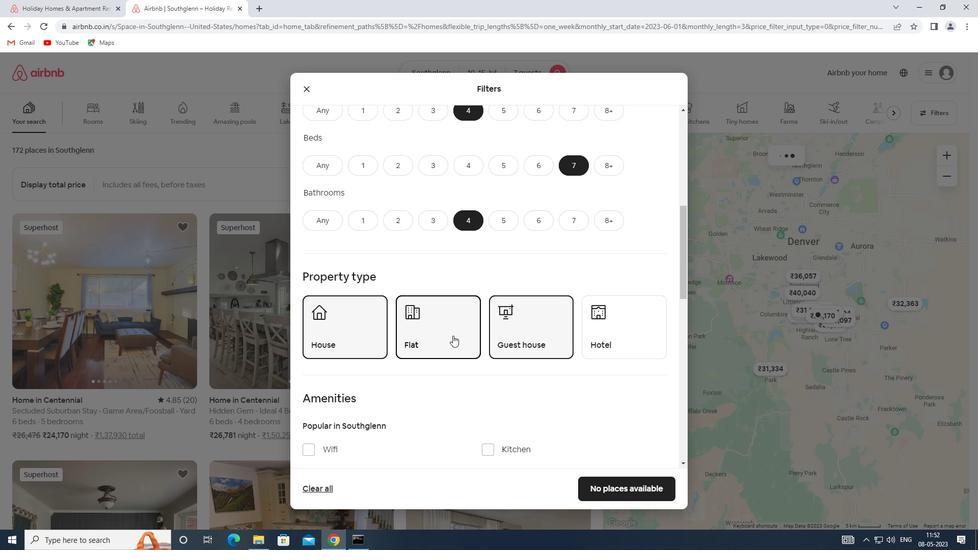 
Action: Mouse moved to (452, 335)
Screenshot: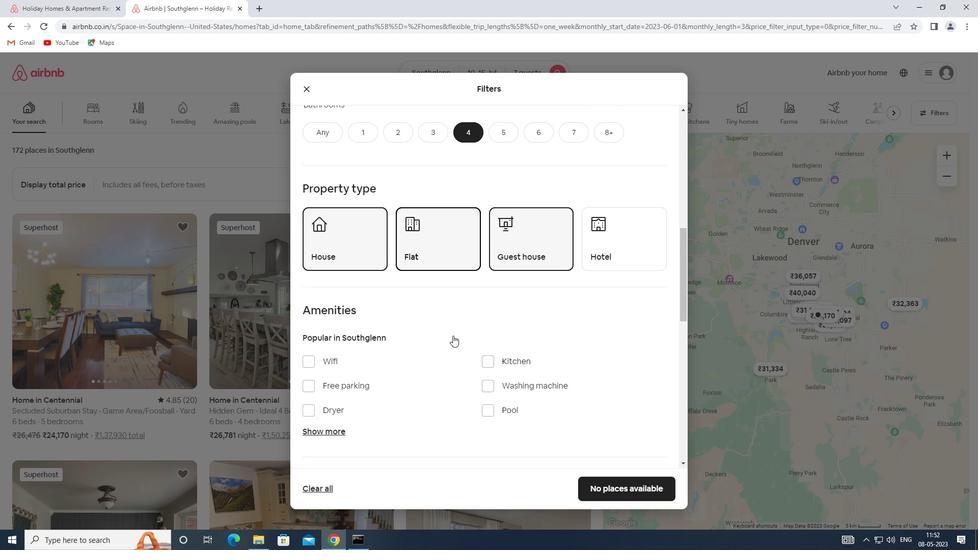 
Action: Mouse scrolled (452, 334) with delta (0, 0)
Screenshot: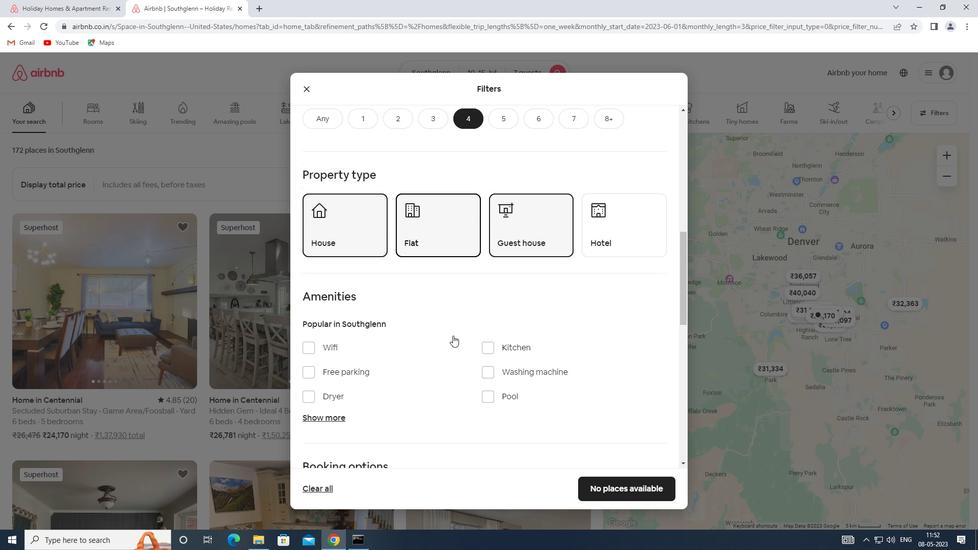 
Action: Mouse scrolled (452, 334) with delta (0, 0)
Screenshot: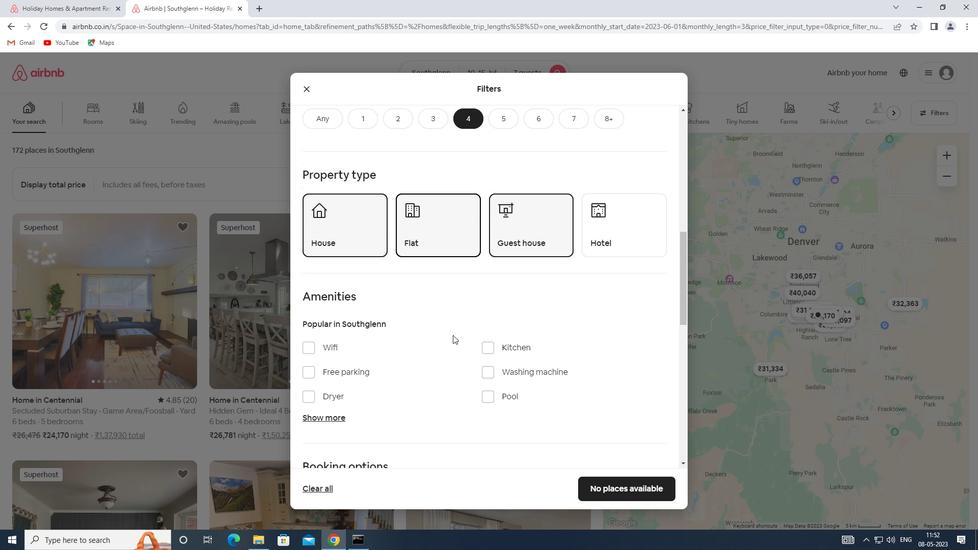 
Action: Mouse moved to (311, 244)
Screenshot: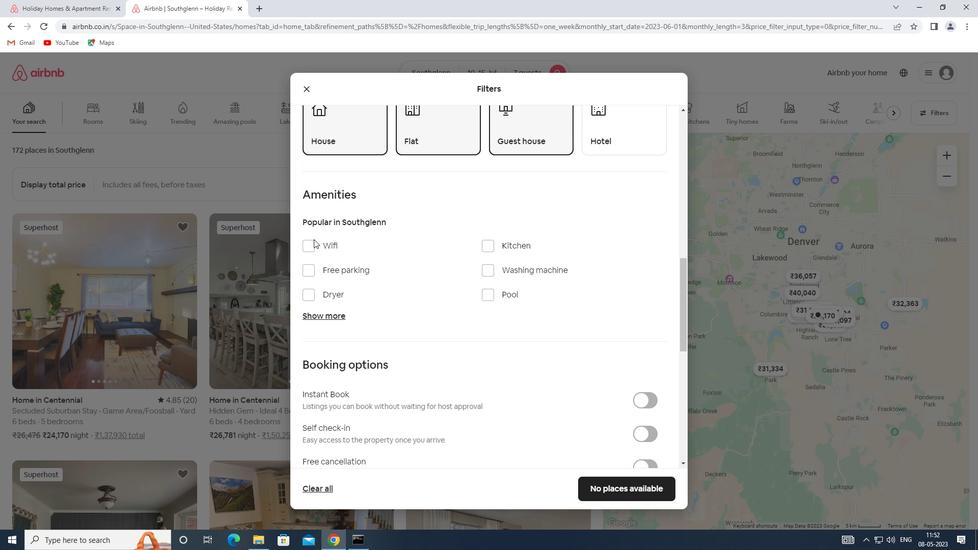 
Action: Mouse pressed left at (311, 244)
Screenshot: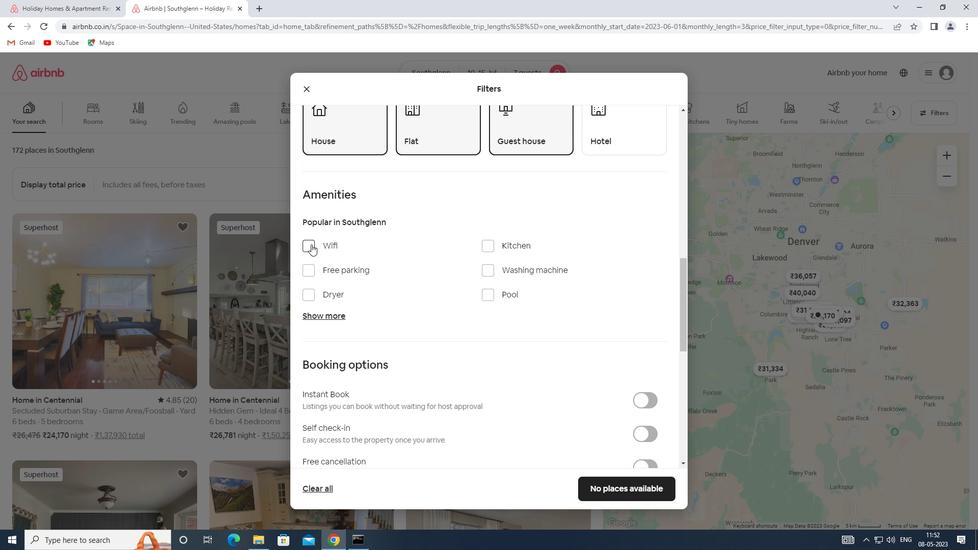 
Action: Mouse moved to (328, 316)
Screenshot: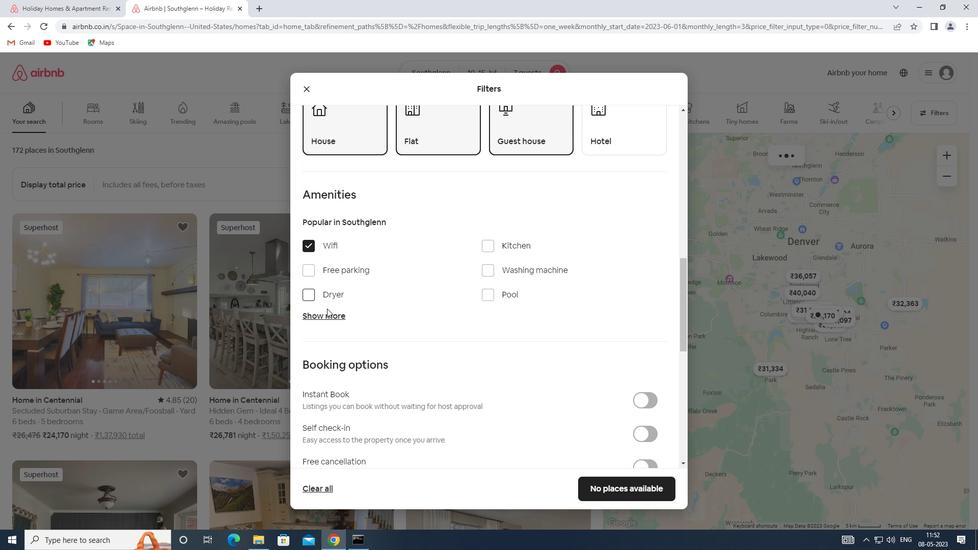 
Action: Mouse pressed left at (328, 316)
Screenshot: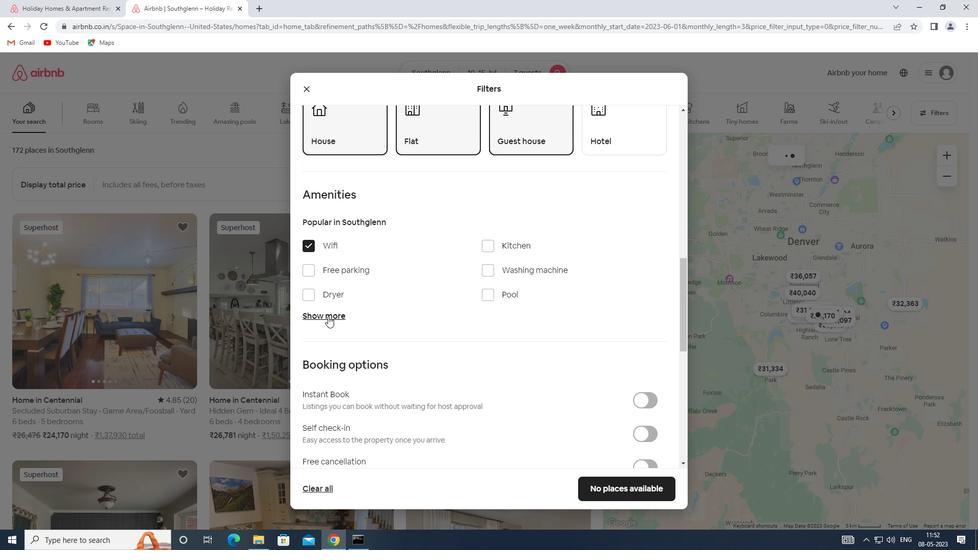 
Action: Mouse moved to (485, 374)
Screenshot: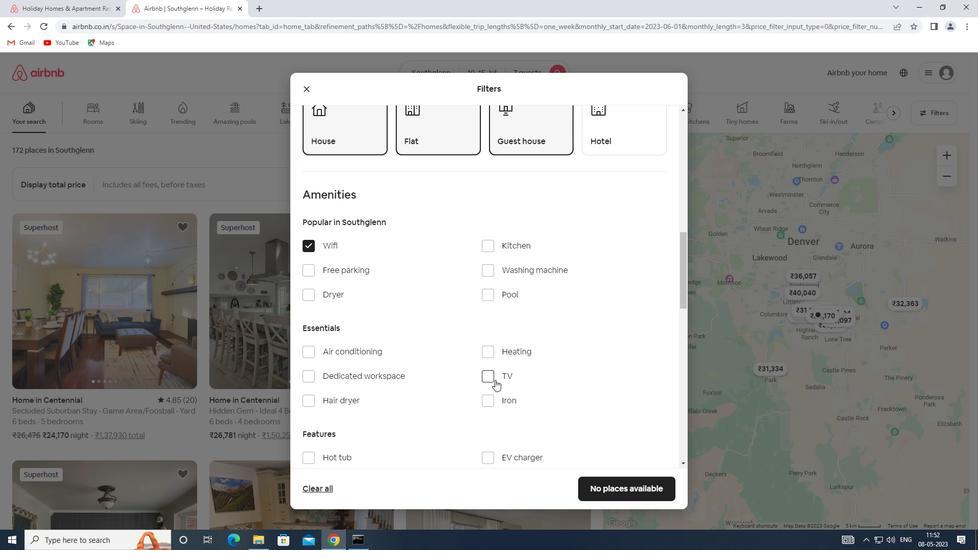
Action: Mouse pressed left at (485, 374)
Screenshot: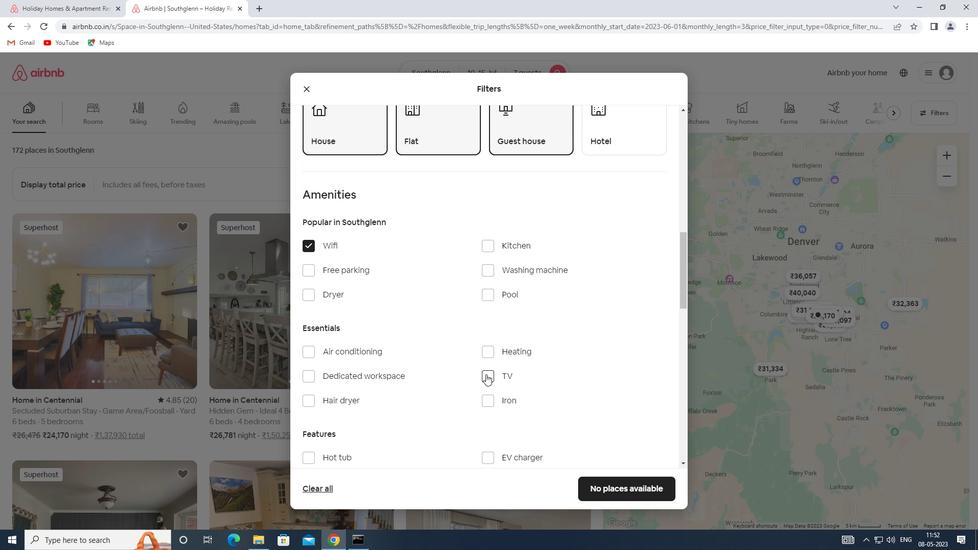 
Action: Mouse moved to (311, 271)
Screenshot: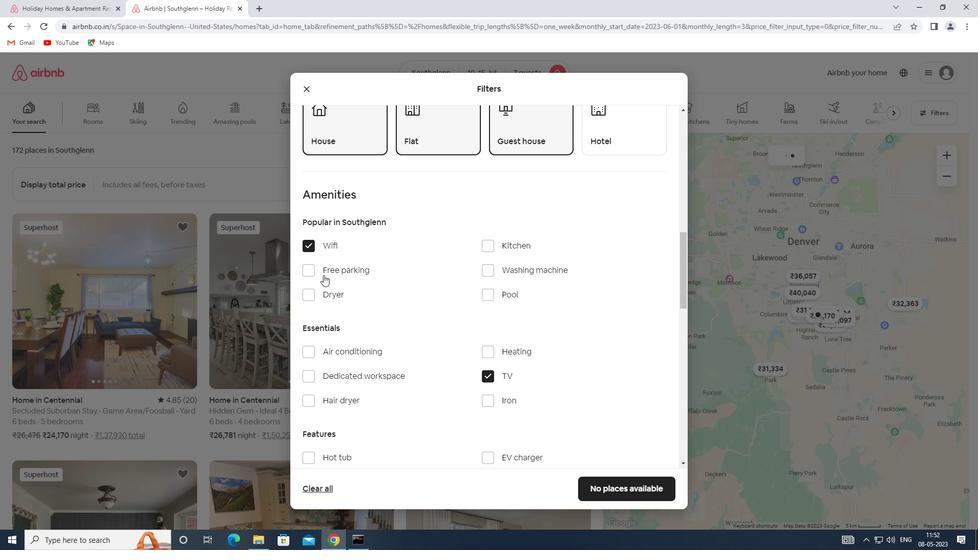 
Action: Mouse pressed left at (311, 271)
Screenshot: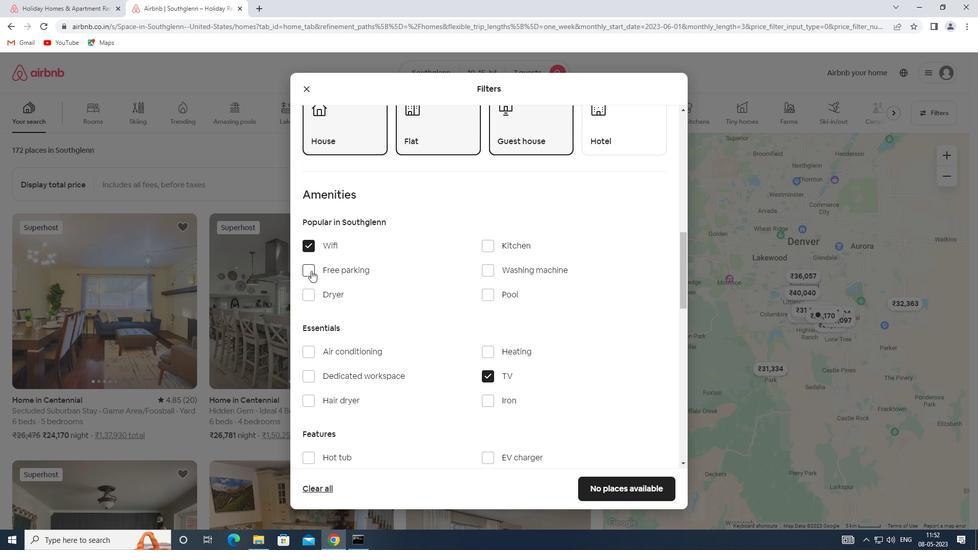 
Action: Mouse moved to (388, 294)
Screenshot: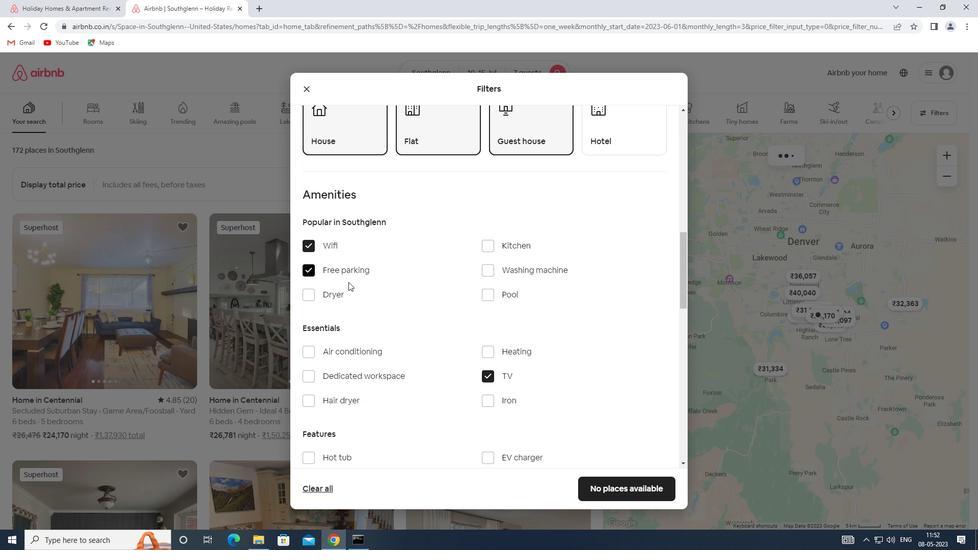 
Action: Mouse scrolled (388, 294) with delta (0, 0)
Screenshot: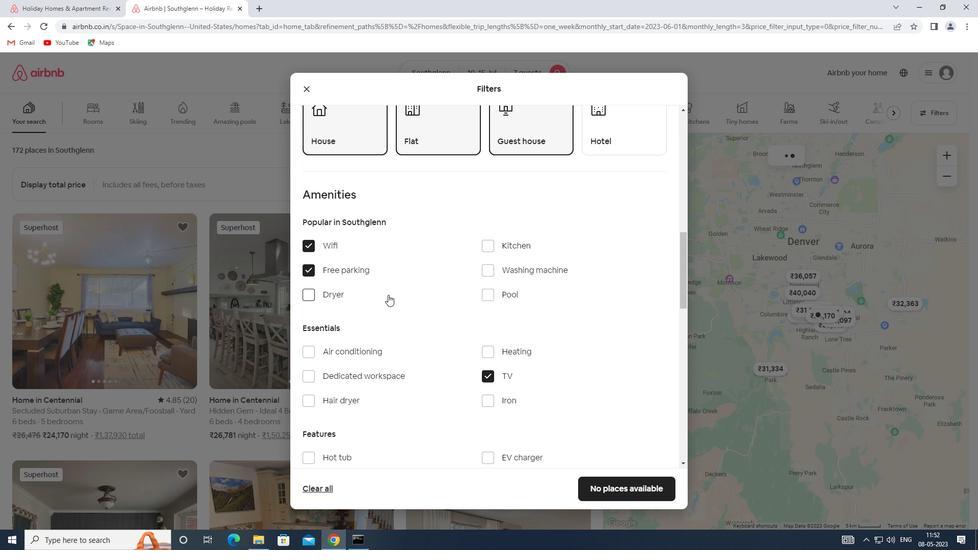 
Action: Mouse scrolled (388, 294) with delta (0, 0)
Screenshot: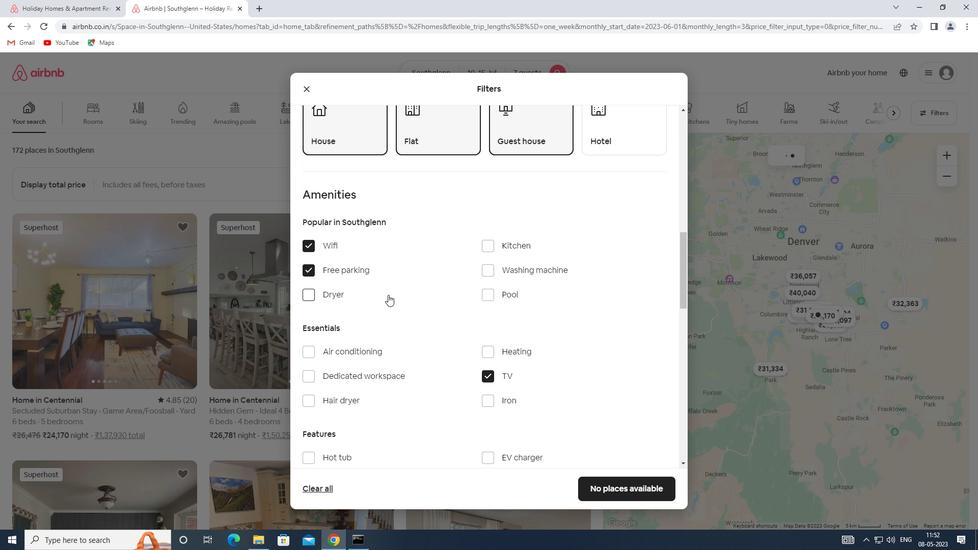 
Action: Mouse scrolled (388, 294) with delta (0, 0)
Screenshot: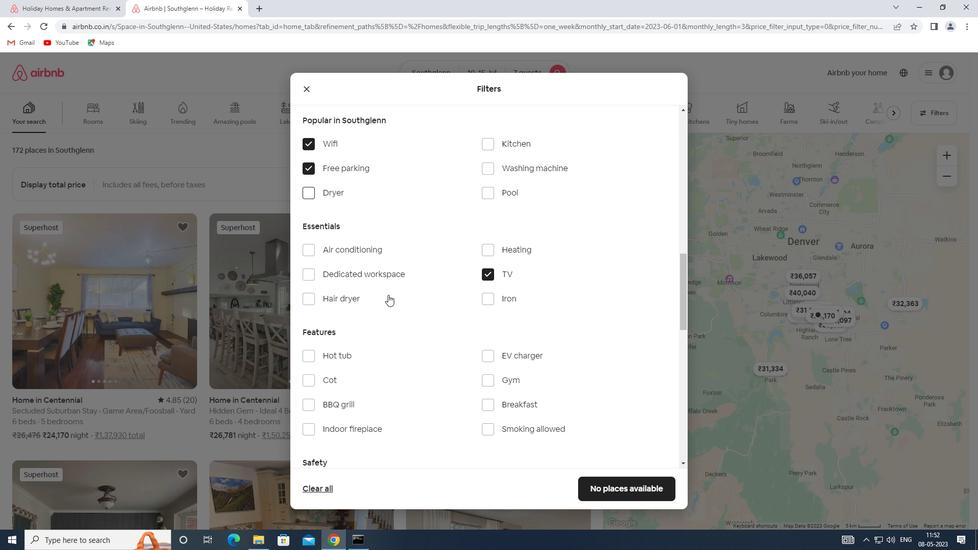 
Action: Mouse scrolled (388, 294) with delta (0, 0)
Screenshot: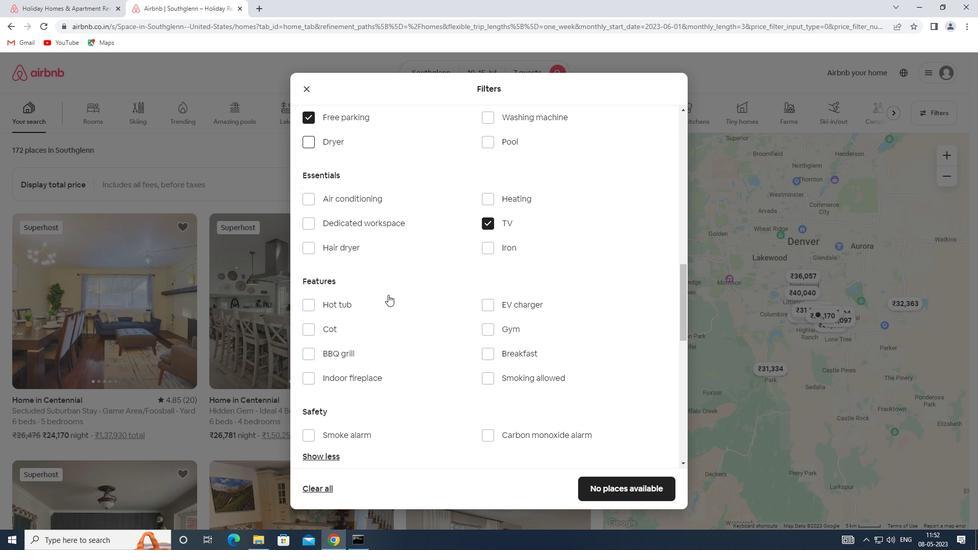 
Action: Mouse moved to (483, 280)
Screenshot: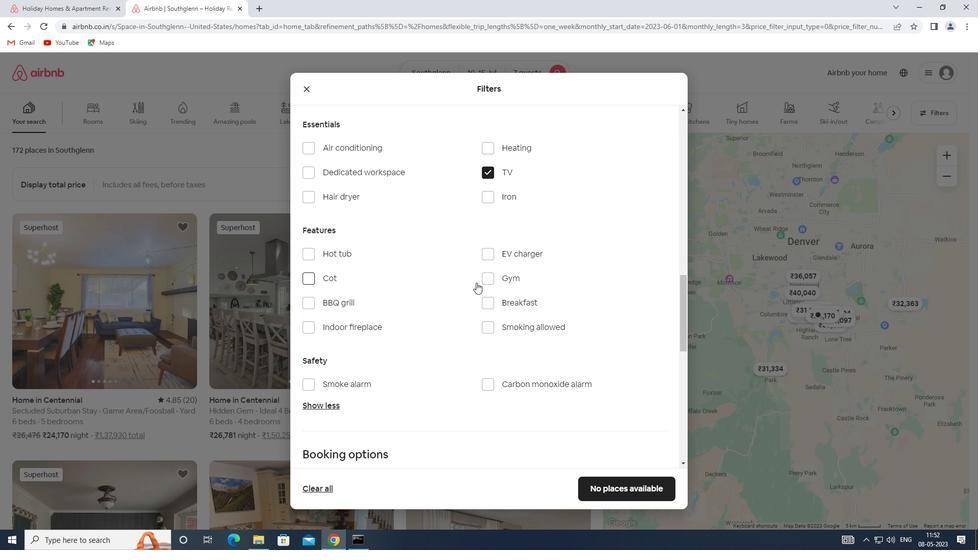 
Action: Mouse pressed left at (483, 280)
Screenshot: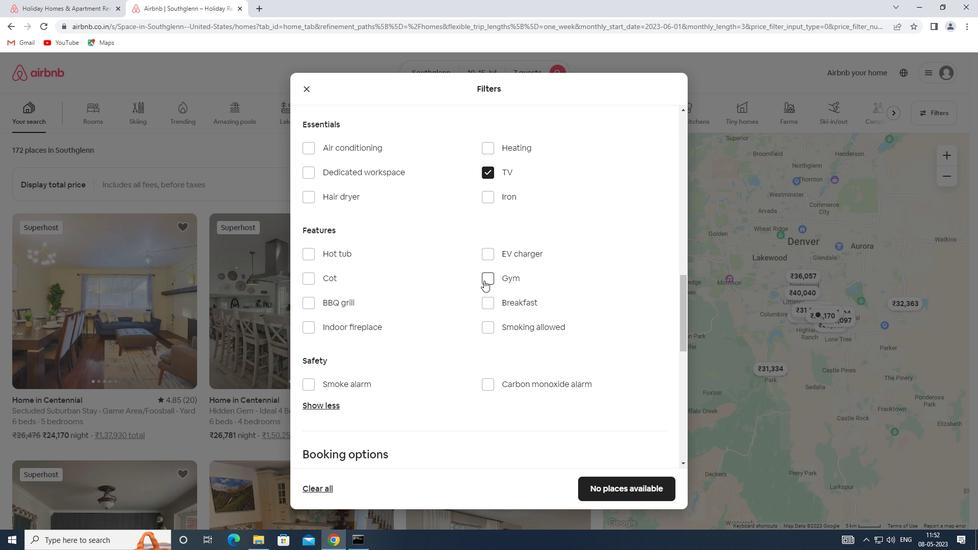 
Action: Mouse moved to (483, 302)
Screenshot: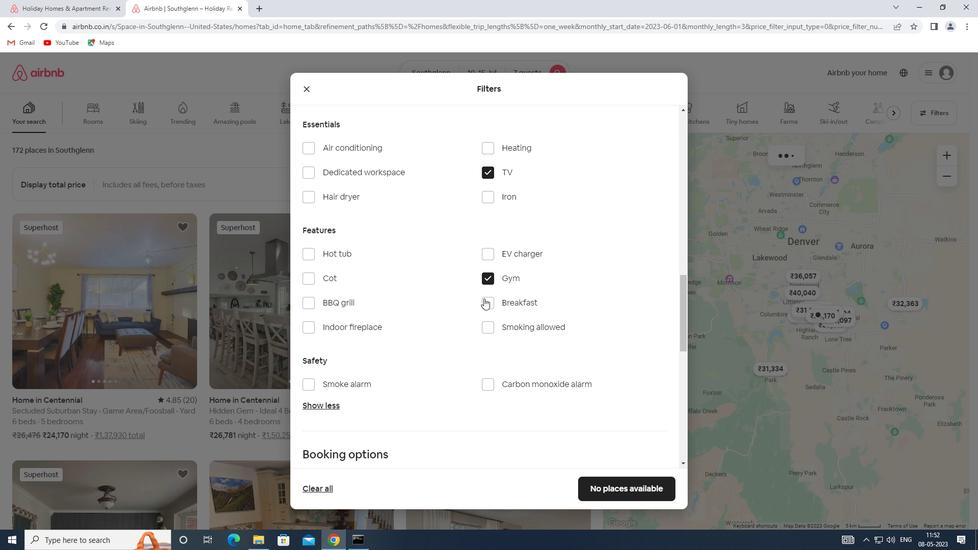 
Action: Mouse pressed left at (483, 302)
Screenshot: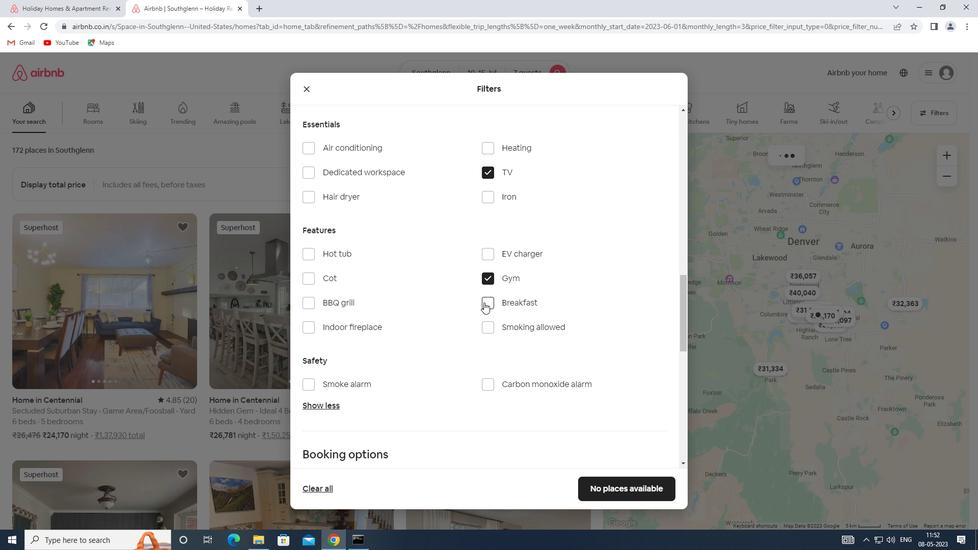 
Action: Mouse moved to (471, 319)
Screenshot: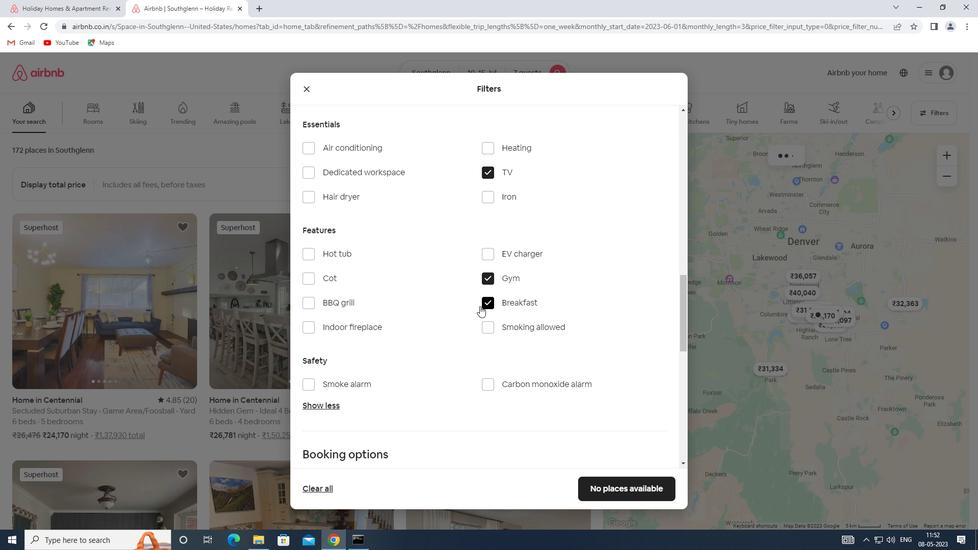 
Action: Mouse scrolled (471, 318) with delta (0, 0)
Screenshot: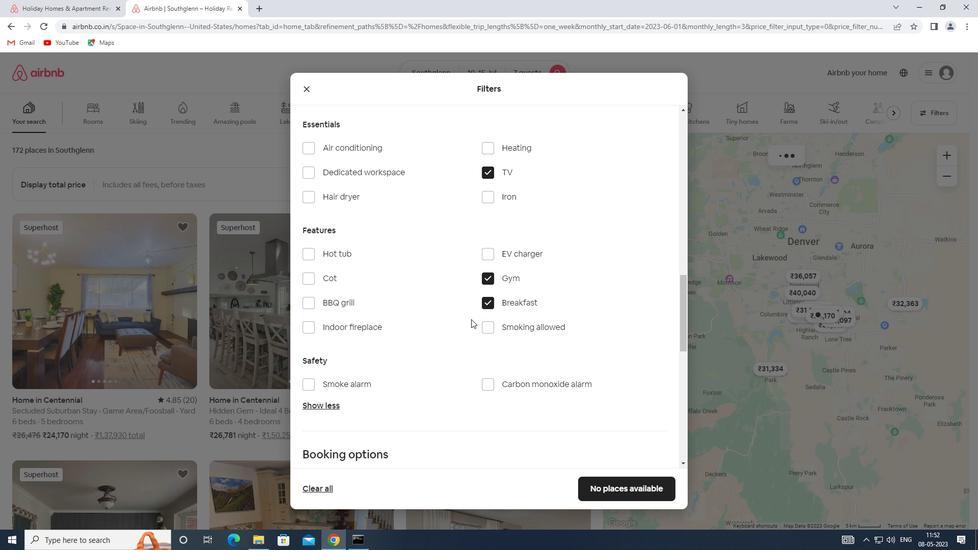 
Action: Mouse scrolled (471, 318) with delta (0, 0)
Screenshot: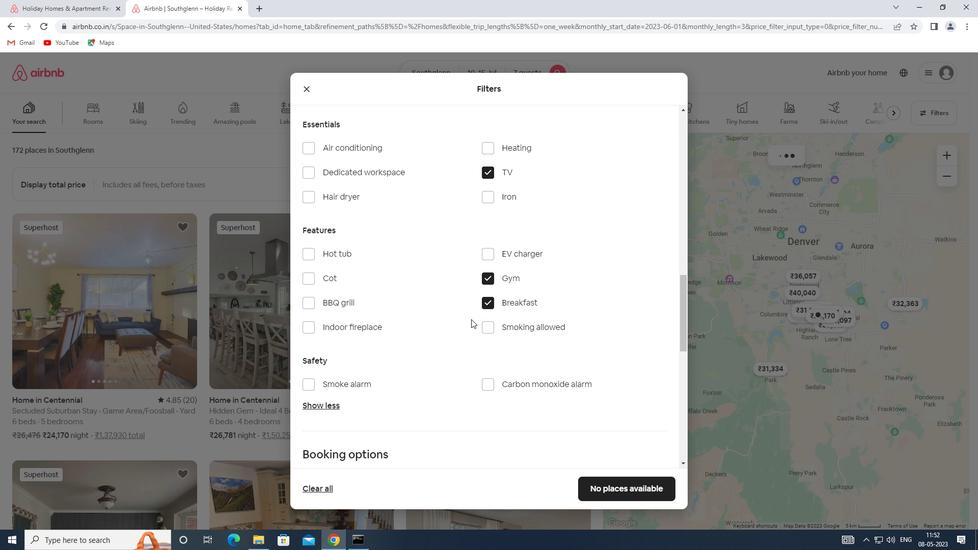 
Action: Mouse scrolled (471, 318) with delta (0, 0)
Screenshot: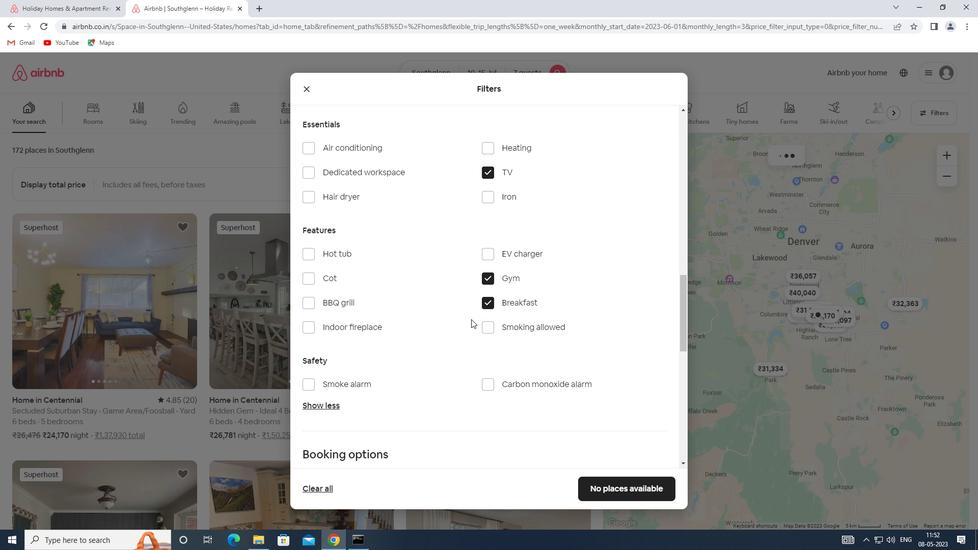 
Action: Mouse scrolled (471, 318) with delta (0, 0)
Screenshot: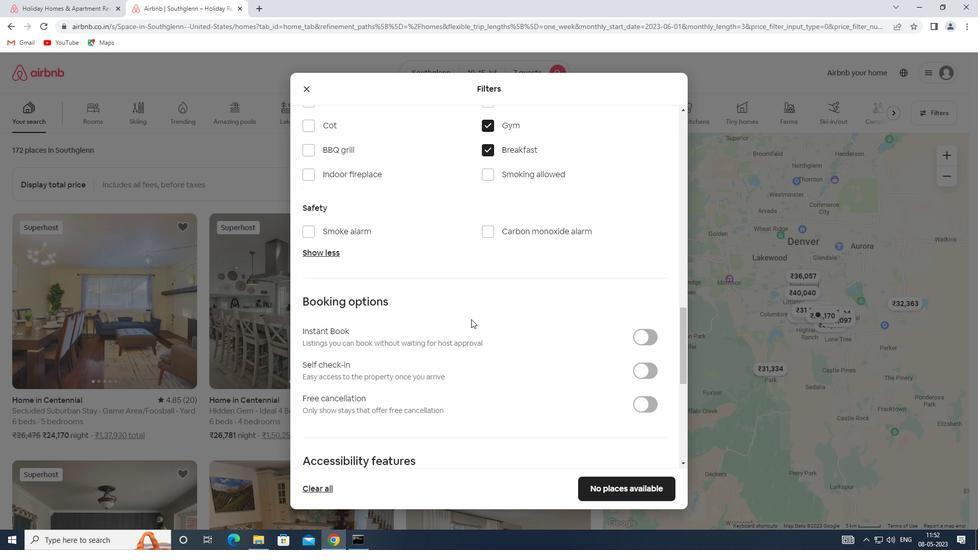 
Action: Mouse moved to (639, 316)
Screenshot: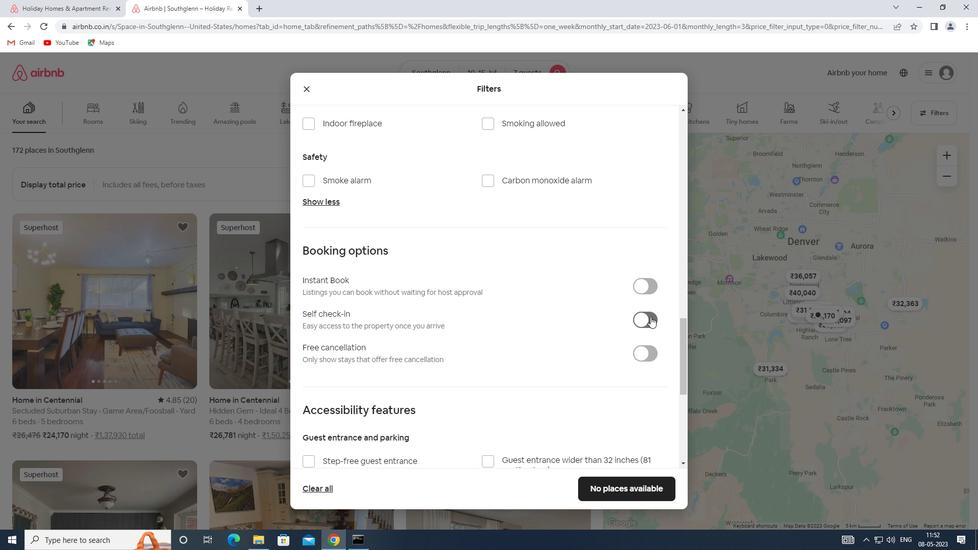
Action: Mouse pressed left at (639, 316)
Screenshot: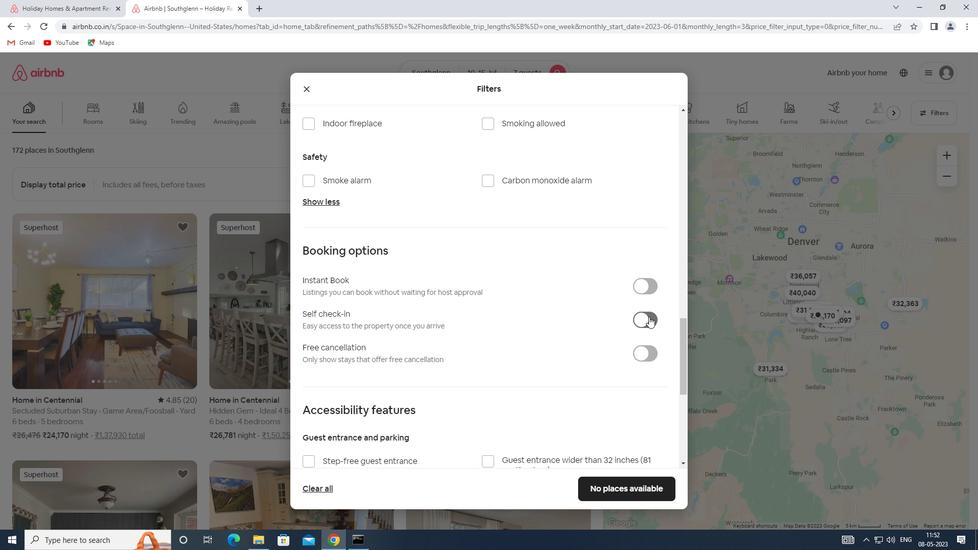 
Action: Mouse moved to (496, 334)
Screenshot: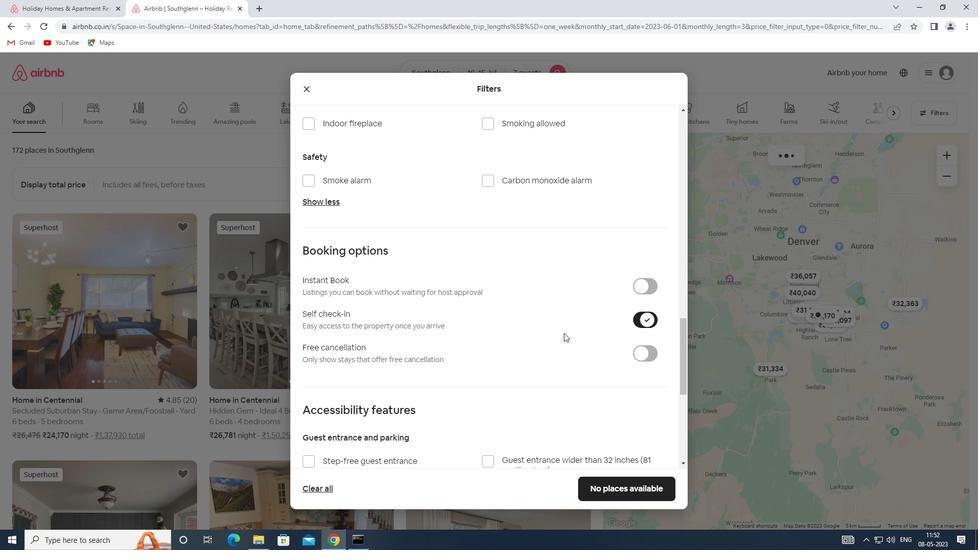 
Action: Mouse scrolled (496, 334) with delta (0, 0)
Screenshot: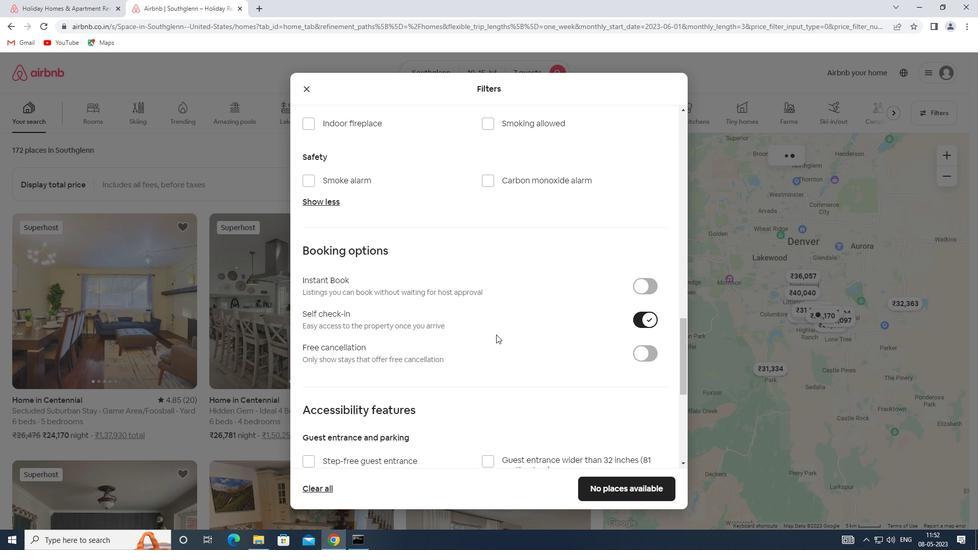 
Action: Mouse scrolled (496, 334) with delta (0, 0)
Screenshot: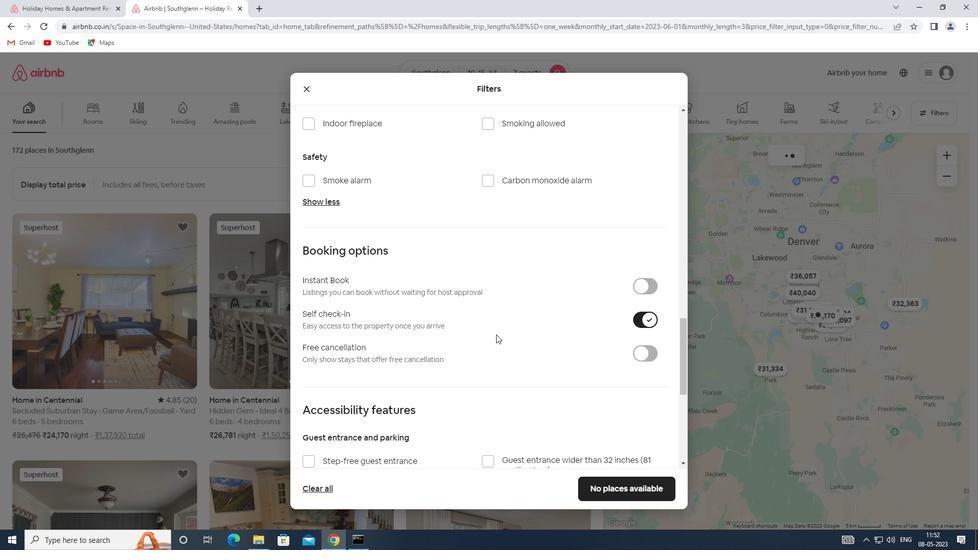 
Action: Mouse scrolled (496, 334) with delta (0, 0)
Screenshot: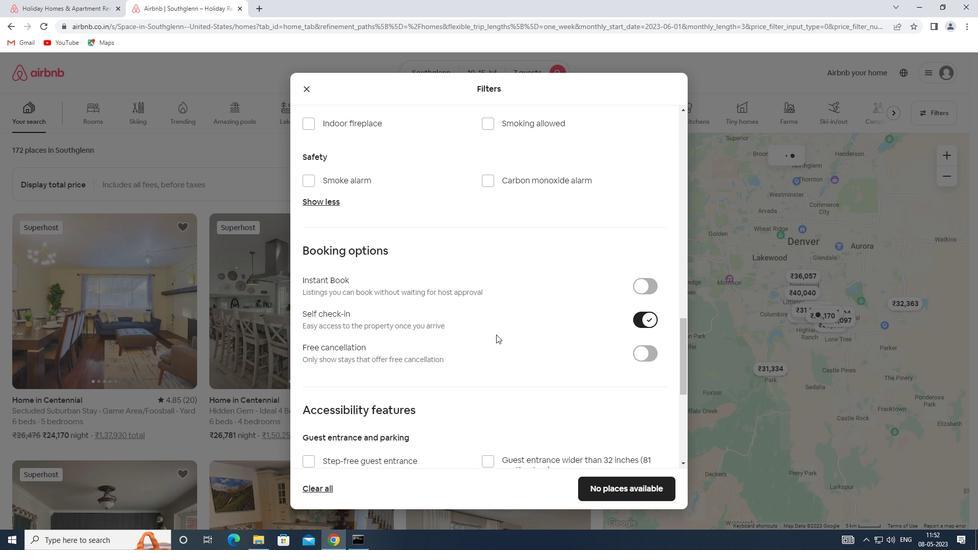
Action: Mouse scrolled (496, 334) with delta (0, 0)
Screenshot: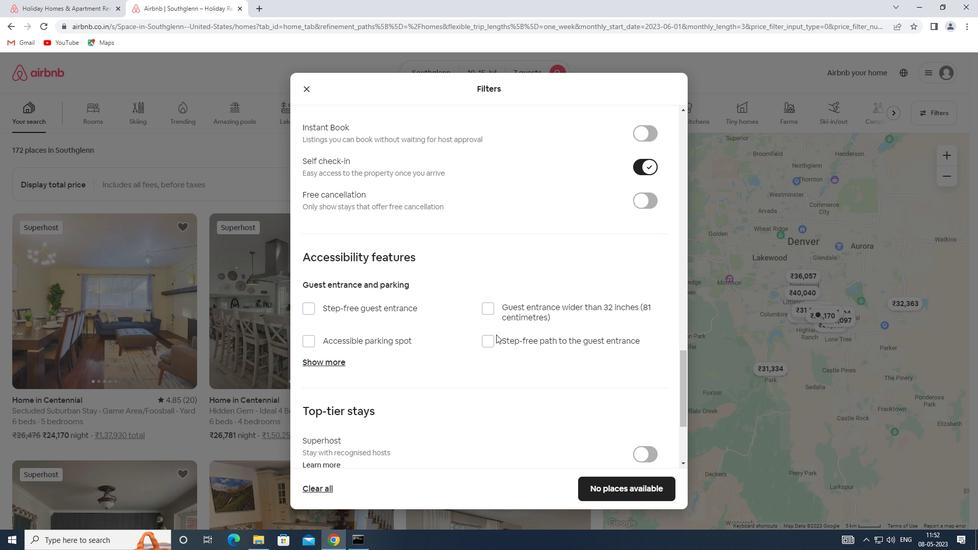
Action: Mouse scrolled (496, 334) with delta (0, 0)
Screenshot: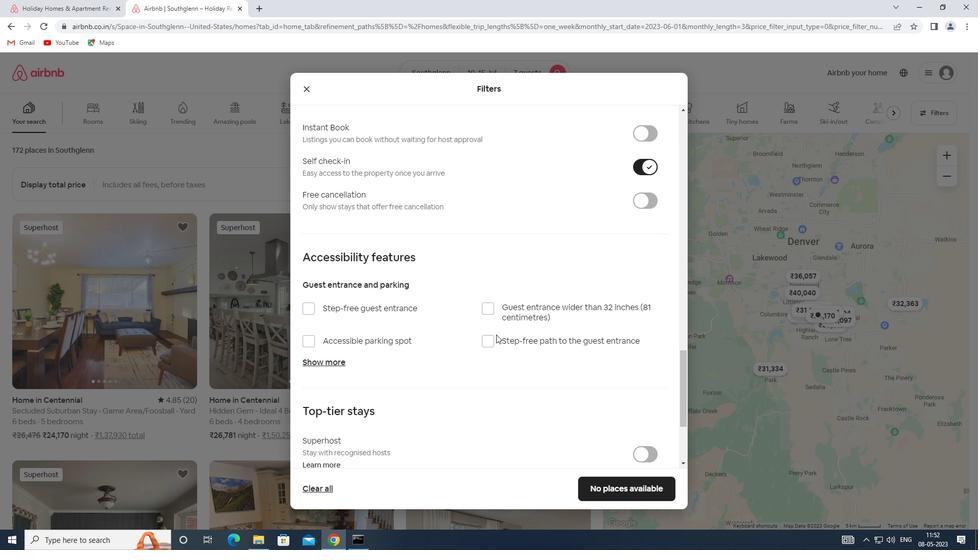 
Action: Mouse scrolled (496, 334) with delta (0, 0)
Screenshot: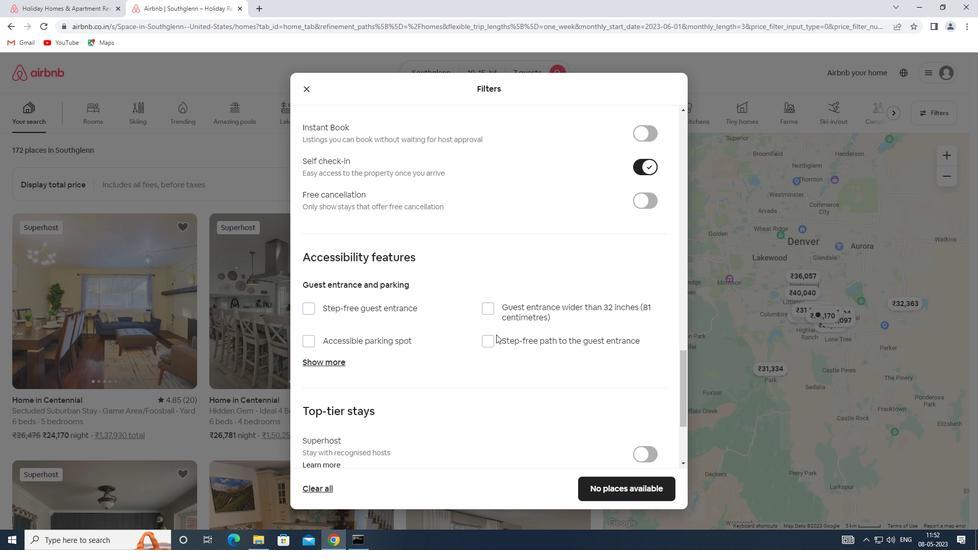 
Action: Mouse moved to (493, 333)
Screenshot: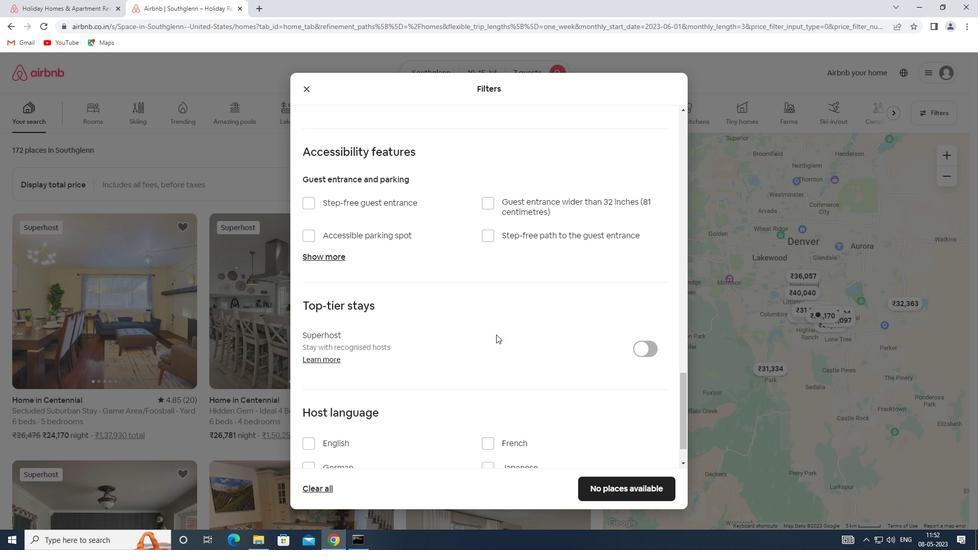 
Action: Mouse scrolled (493, 333) with delta (0, 0)
Screenshot: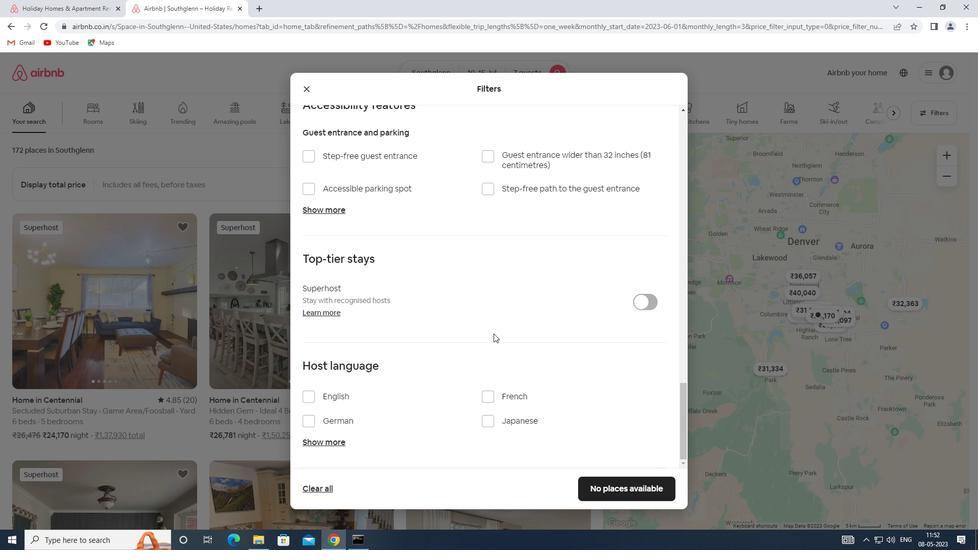 
Action: Mouse scrolled (493, 333) with delta (0, 0)
Screenshot: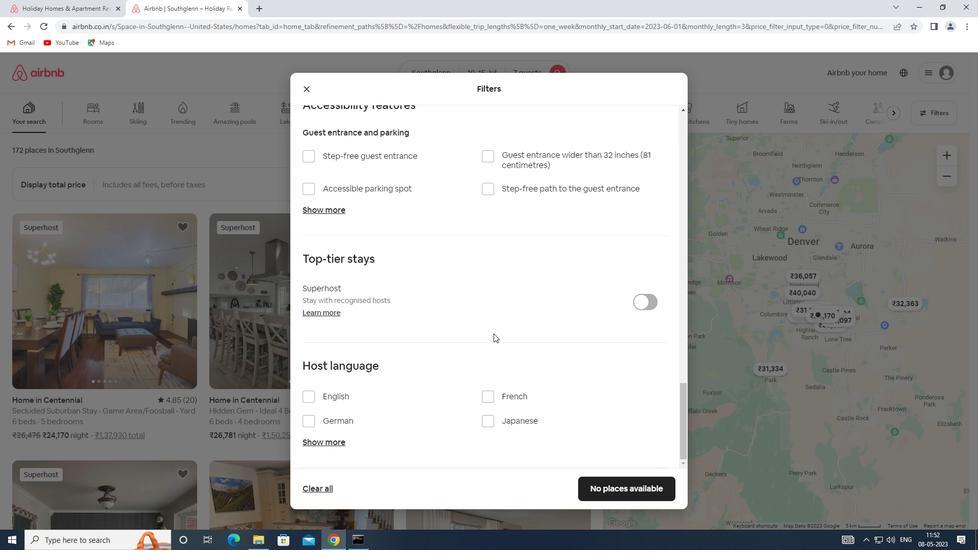 
Action: Mouse scrolled (493, 333) with delta (0, 0)
Screenshot: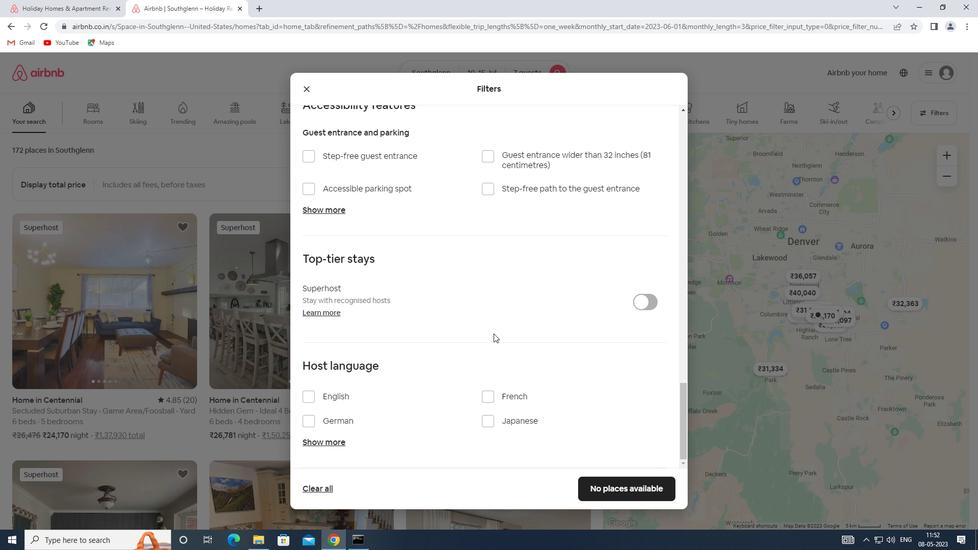 
Action: Mouse moved to (313, 394)
Screenshot: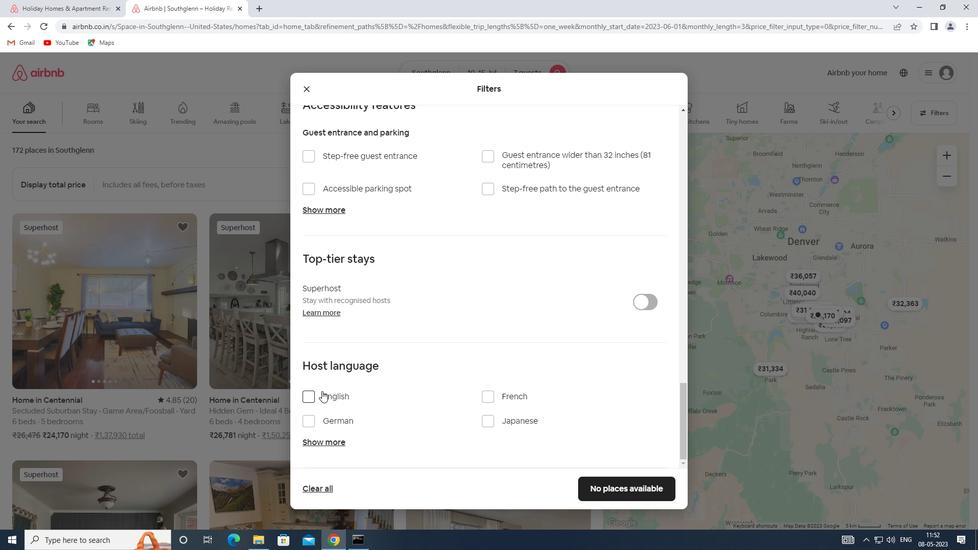 
Action: Mouse pressed left at (313, 394)
Screenshot: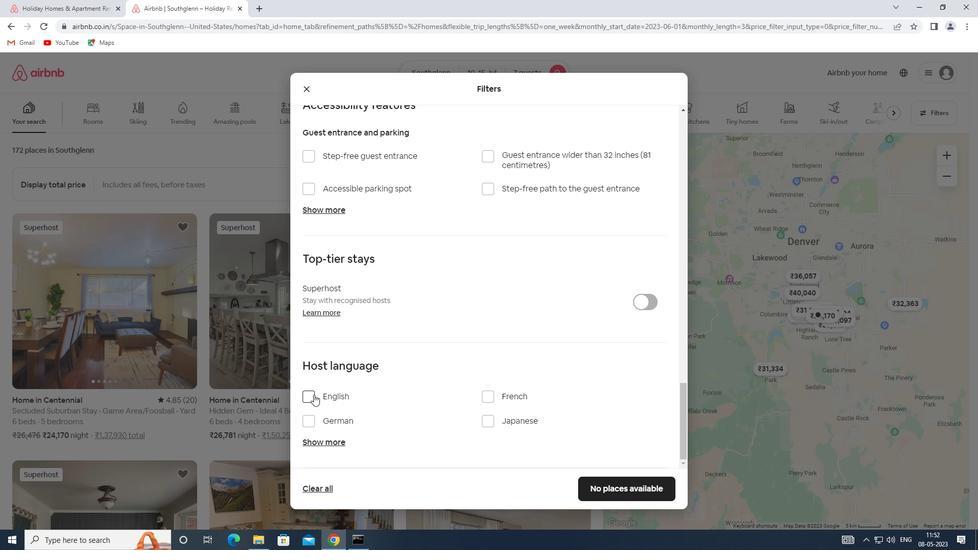 
Action: Mouse moved to (597, 490)
Screenshot: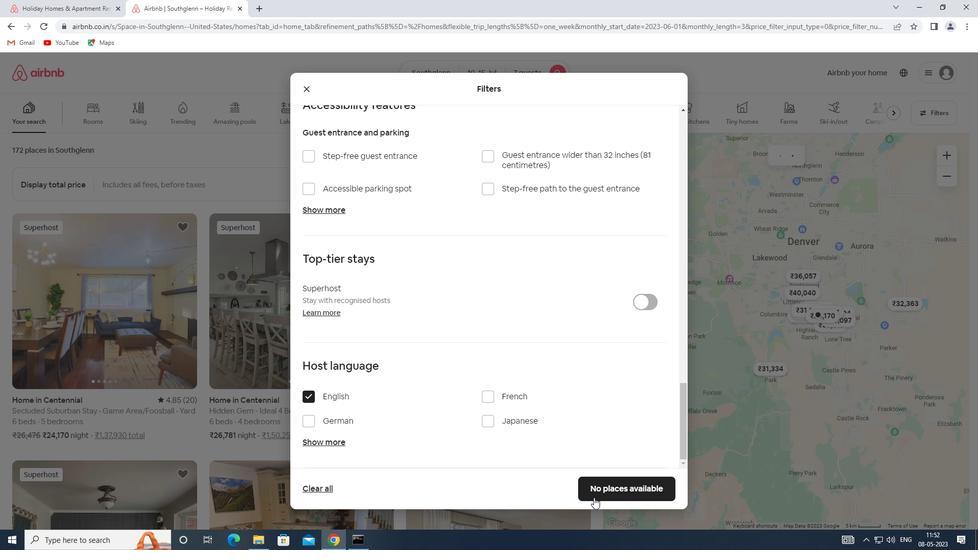 
Action: Mouse pressed left at (597, 490)
Screenshot: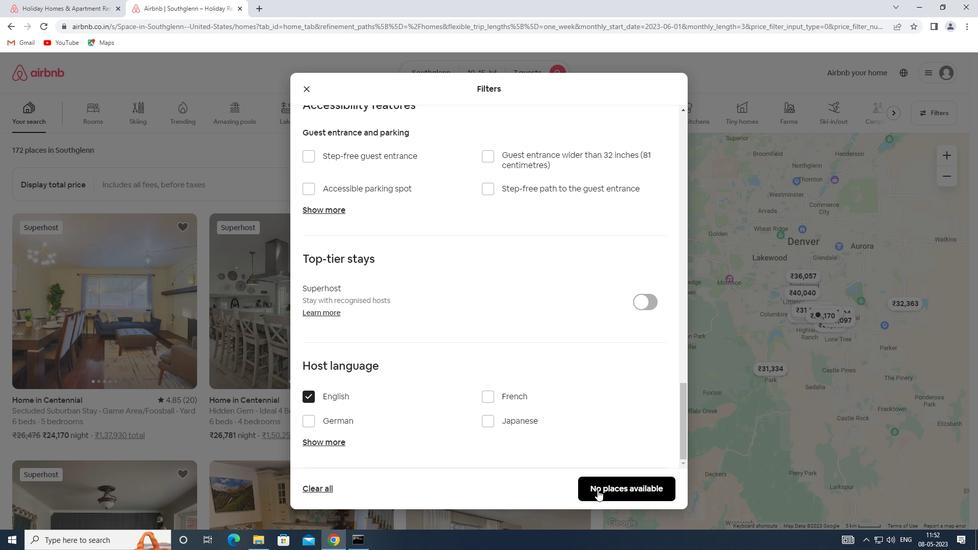 
Action: Mouse moved to (601, 487)
Screenshot: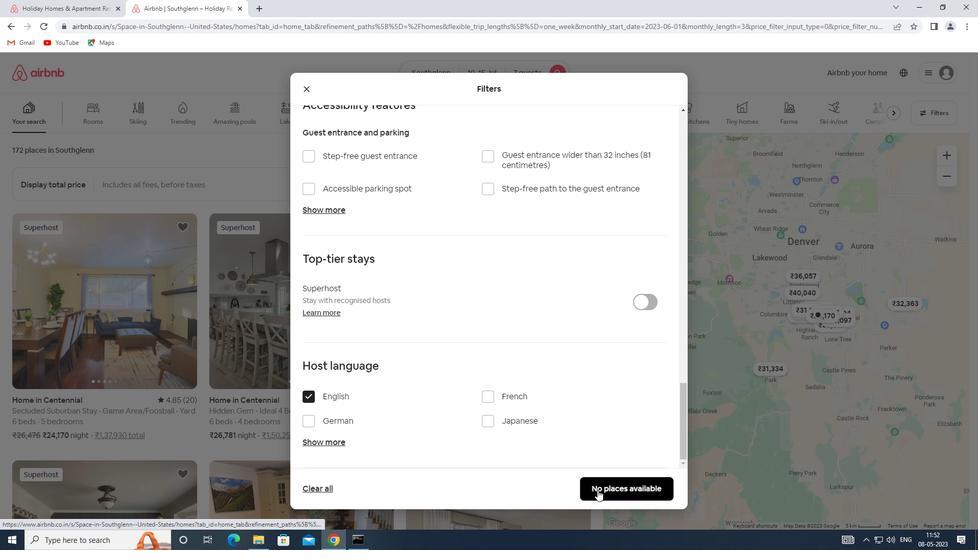 
